 Task: Open Card Customer Satisfaction Survey in Board Email Marketing List Growth Strategy to Workspace Channel Marketing and add a team member Softage.1@softage.net, a label Red, a checklist Laundry, an attachment from your onedrive, a color Red and finally, add a card description 'Develop and launch new customer engagement strategy' and a comment 'This task requires us to stay focused on the end goal and not get sidetracked by distractions.'. Add a start date 'Jan 09, 1900' with a due date 'Jan 16, 1900'
Action: Mouse moved to (558, 141)
Screenshot: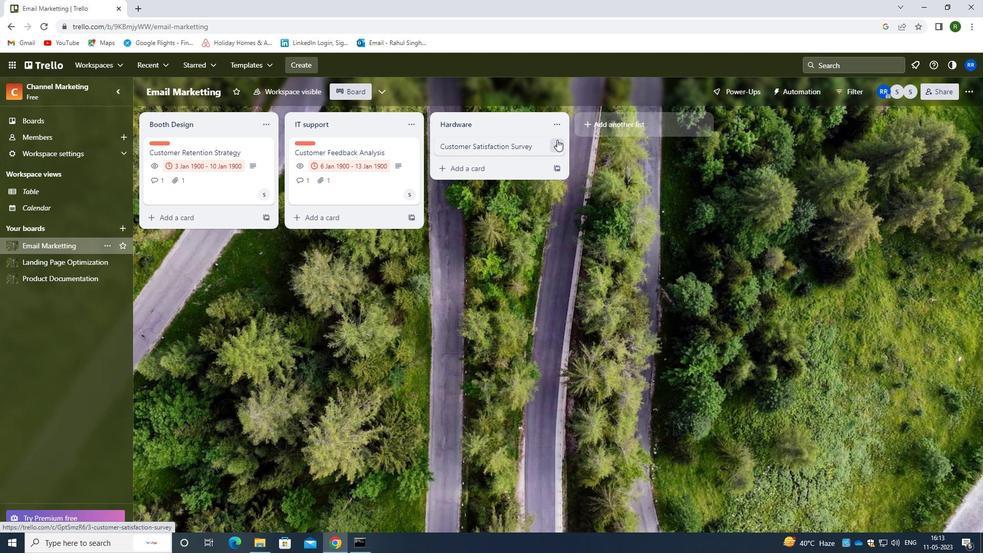 
Action: Mouse pressed left at (558, 141)
Screenshot: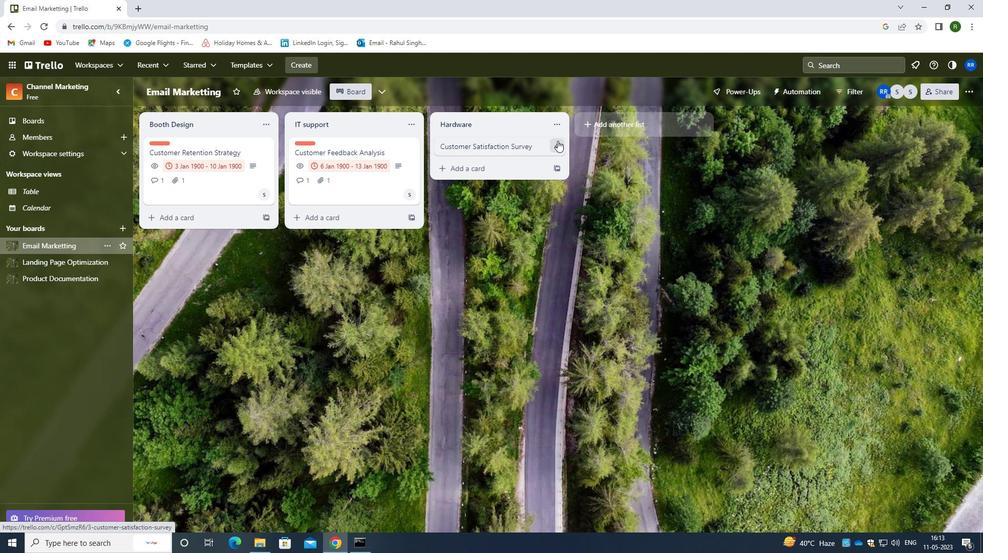 
Action: Mouse moved to (600, 147)
Screenshot: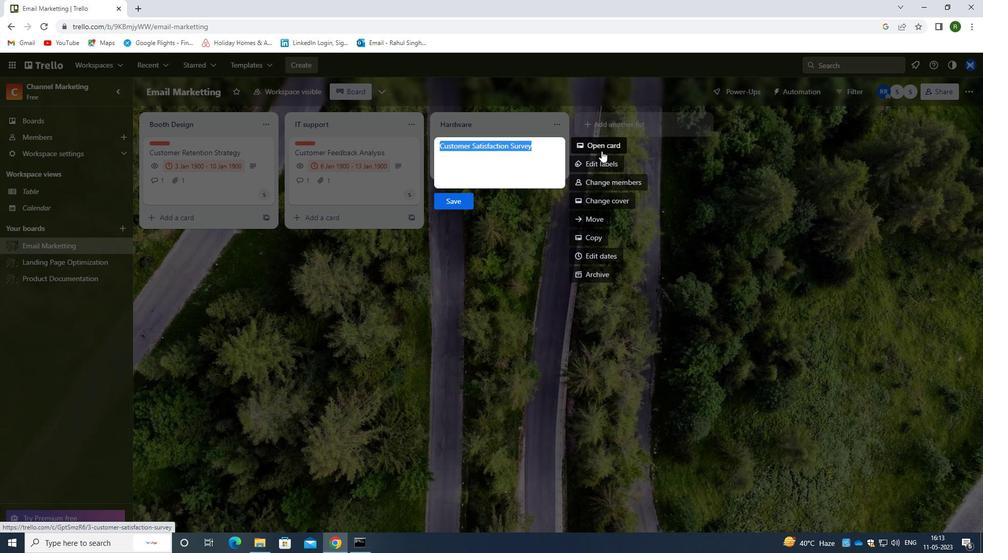 
Action: Mouse pressed left at (600, 147)
Screenshot: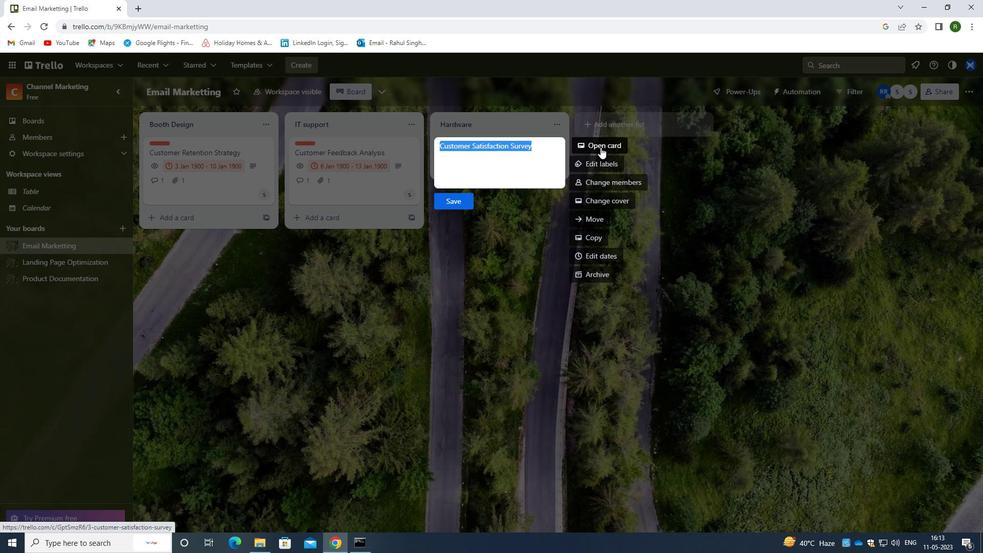 
Action: Mouse moved to (626, 183)
Screenshot: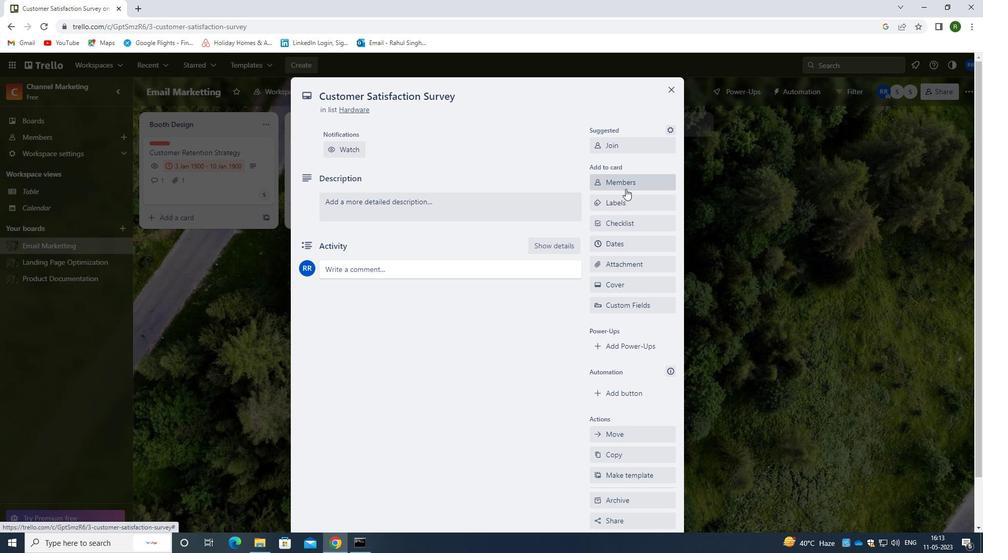 
Action: Mouse pressed left at (626, 183)
Screenshot: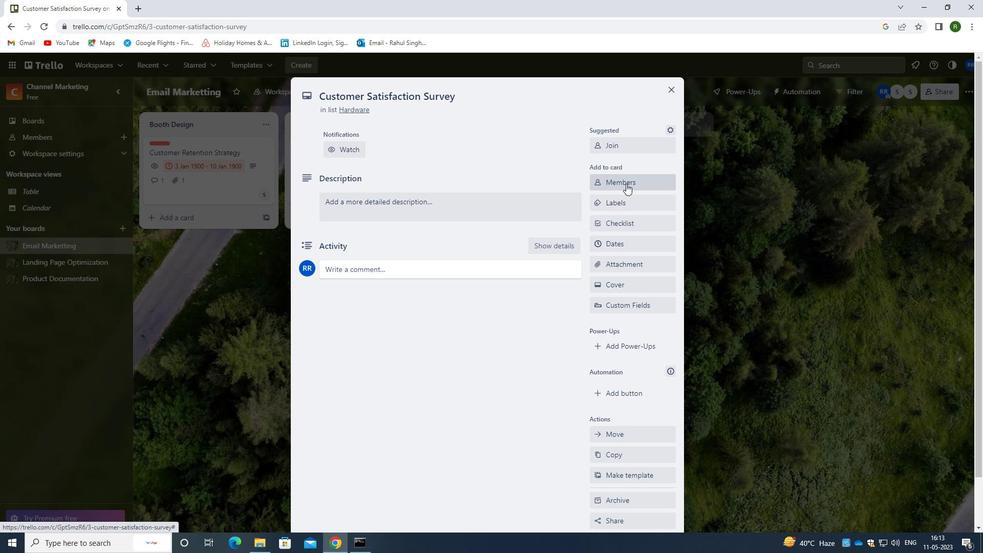 
Action: Mouse moved to (647, 231)
Screenshot: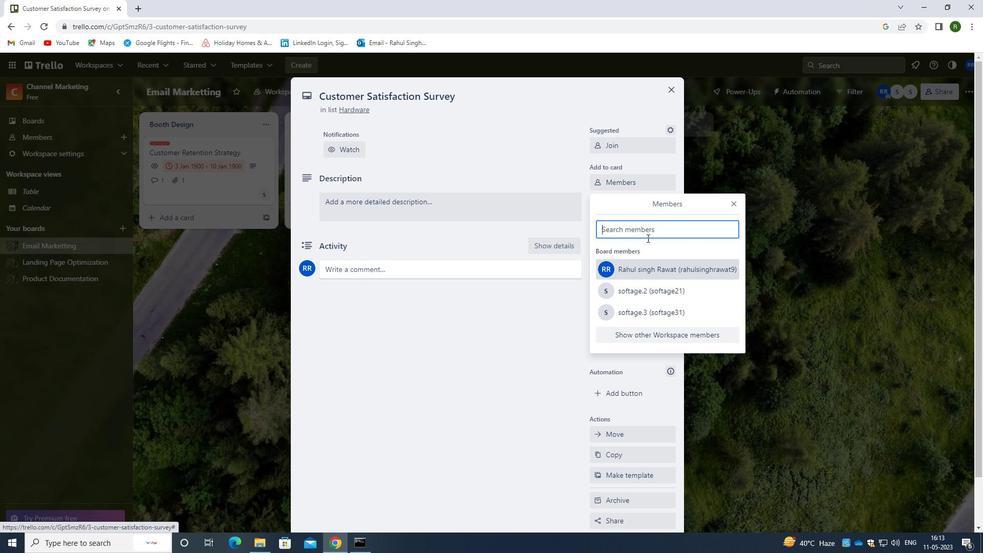 
Action: Mouse pressed left at (647, 231)
Screenshot: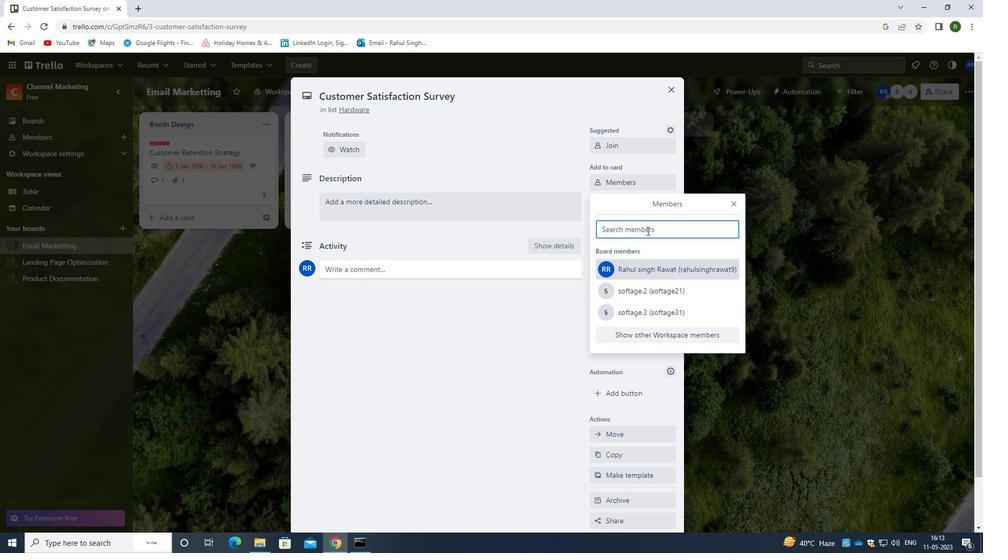
Action: Key pressed <Key.caps_lock>s<Key.caps_lock>oftage.1<Key.shift>@SOFTAGE.NET
Screenshot: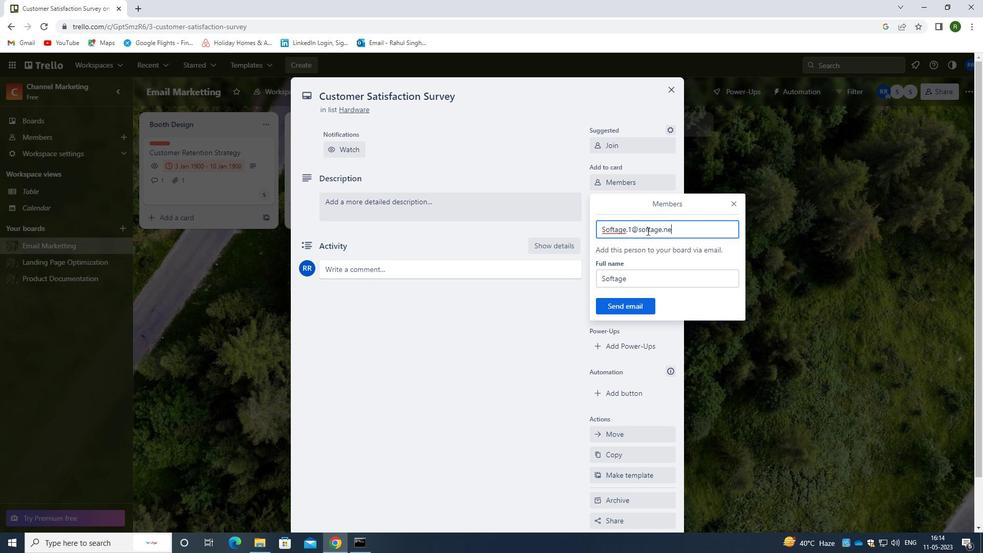 
Action: Mouse moved to (627, 307)
Screenshot: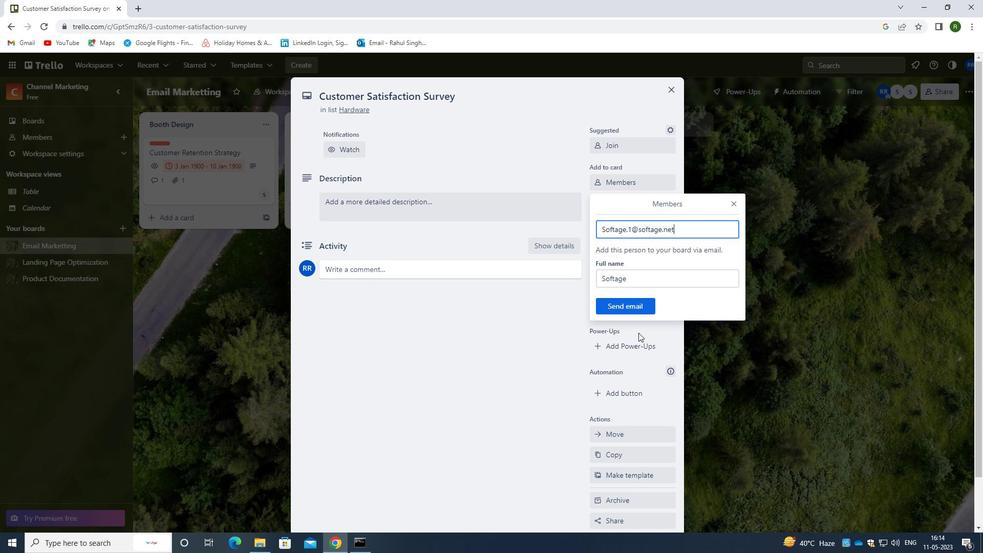 
Action: Mouse pressed left at (627, 307)
Screenshot: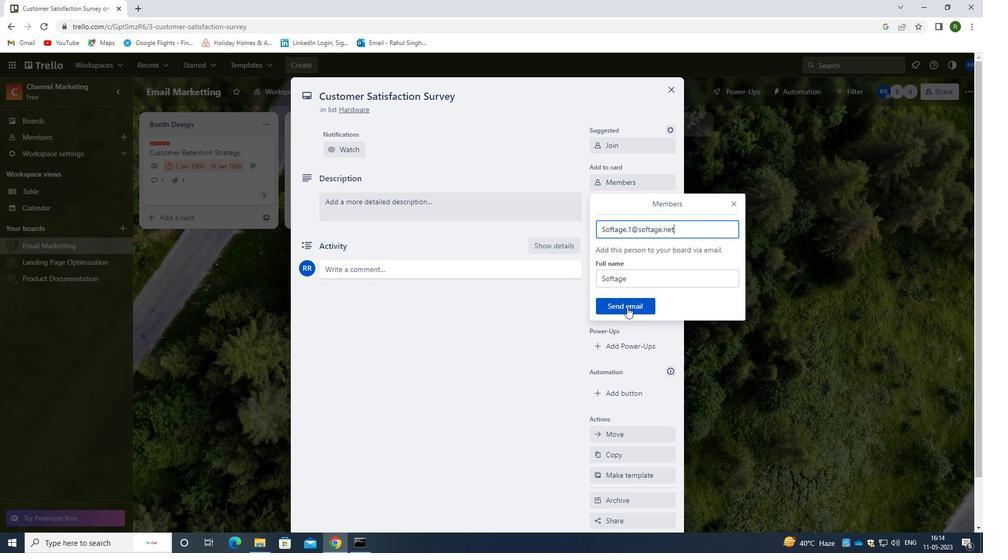 
Action: Mouse moved to (621, 201)
Screenshot: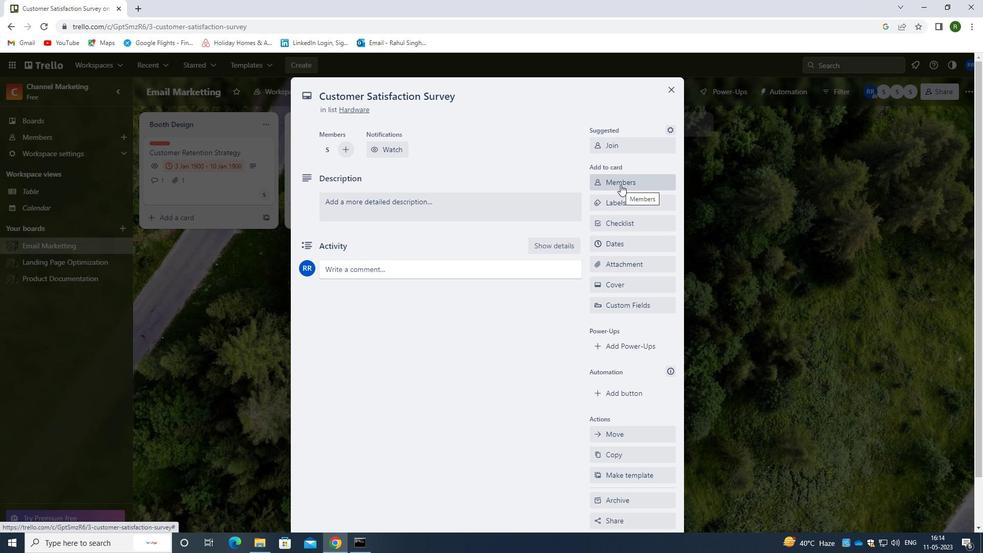 
Action: Mouse pressed left at (621, 201)
Screenshot: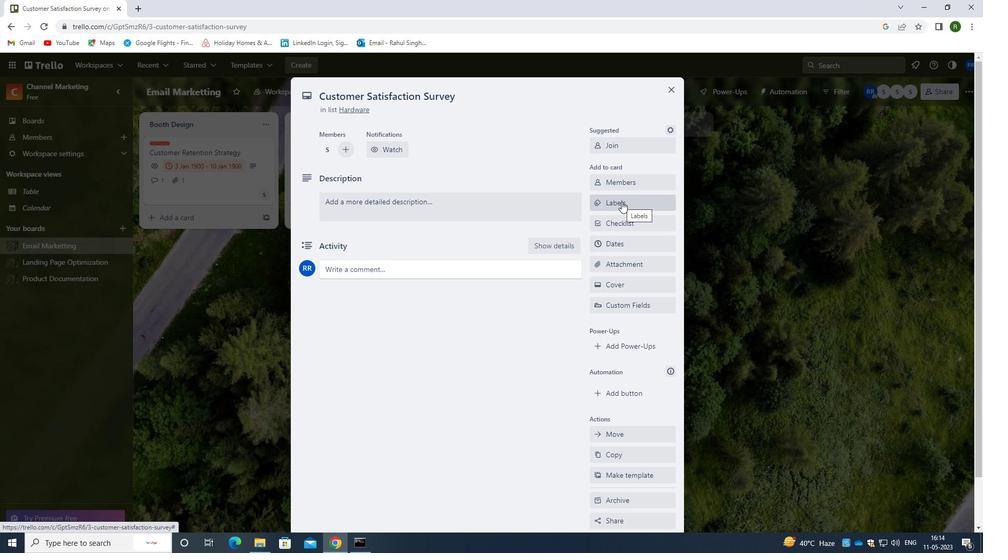 
Action: Mouse moved to (563, 254)
Screenshot: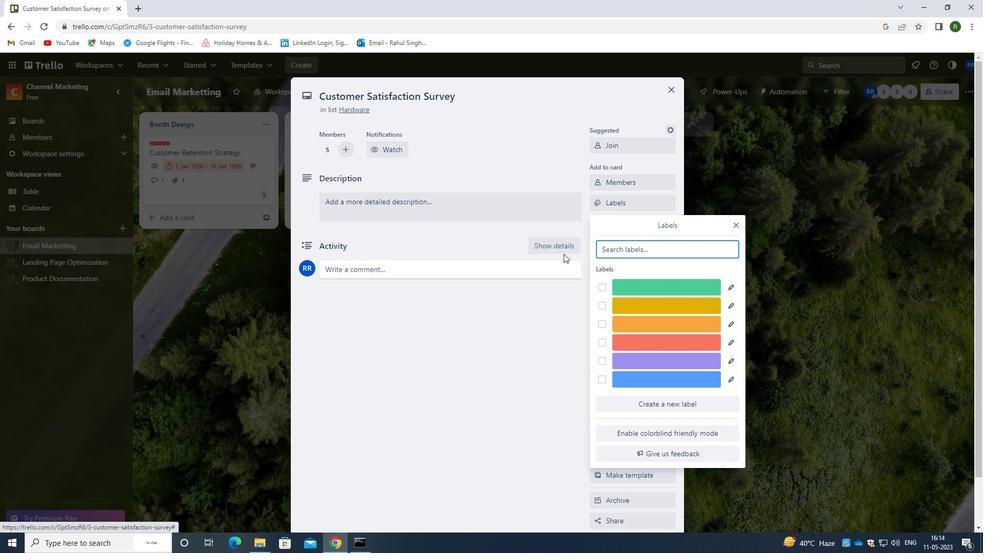 
Action: Key pressed <Key.caps_lock>TR<Key.backspace><Key.backspace>RED
Screenshot: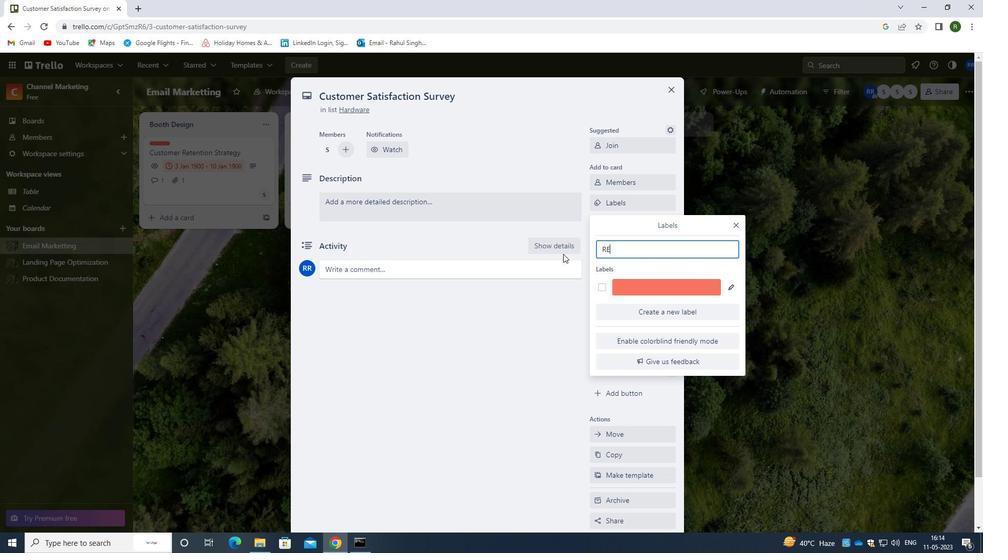 
Action: Mouse moved to (605, 283)
Screenshot: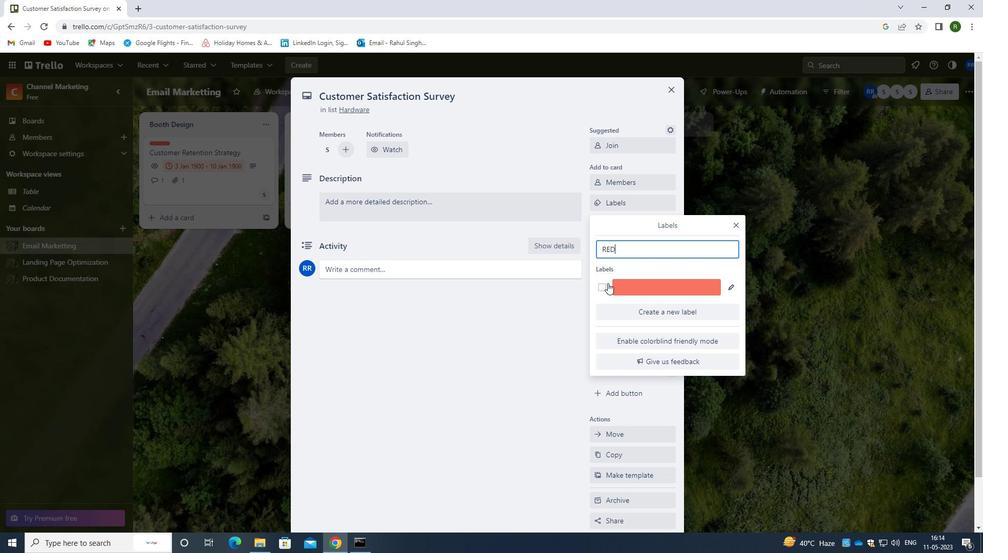 
Action: Mouse pressed left at (605, 283)
Screenshot: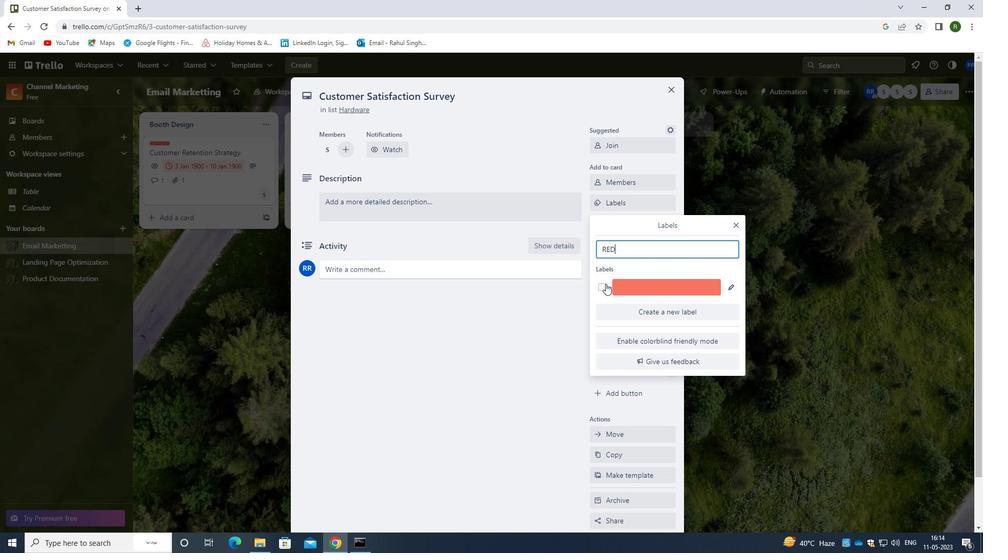 
Action: Mouse moved to (546, 332)
Screenshot: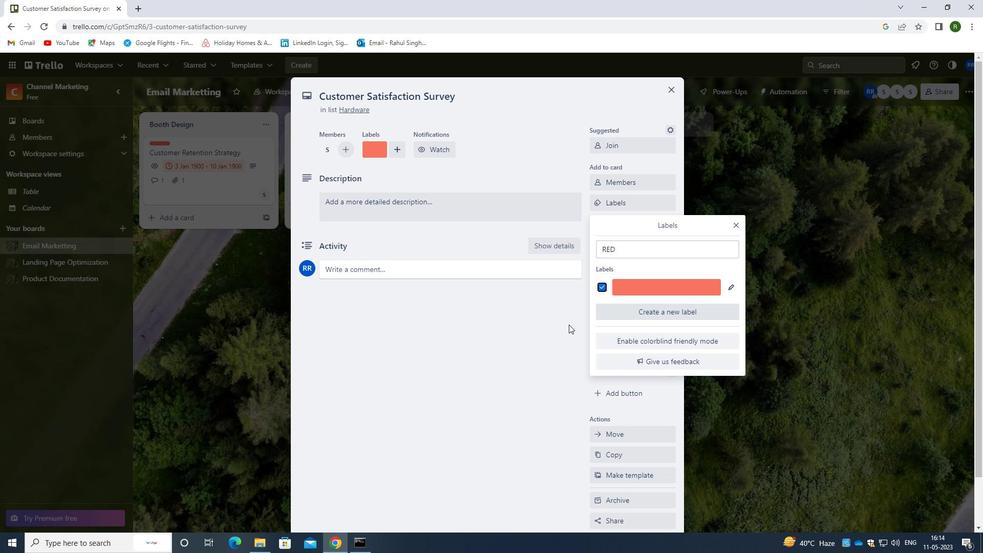 
Action: Mouse pressed left at (546, 332)
Screenshot: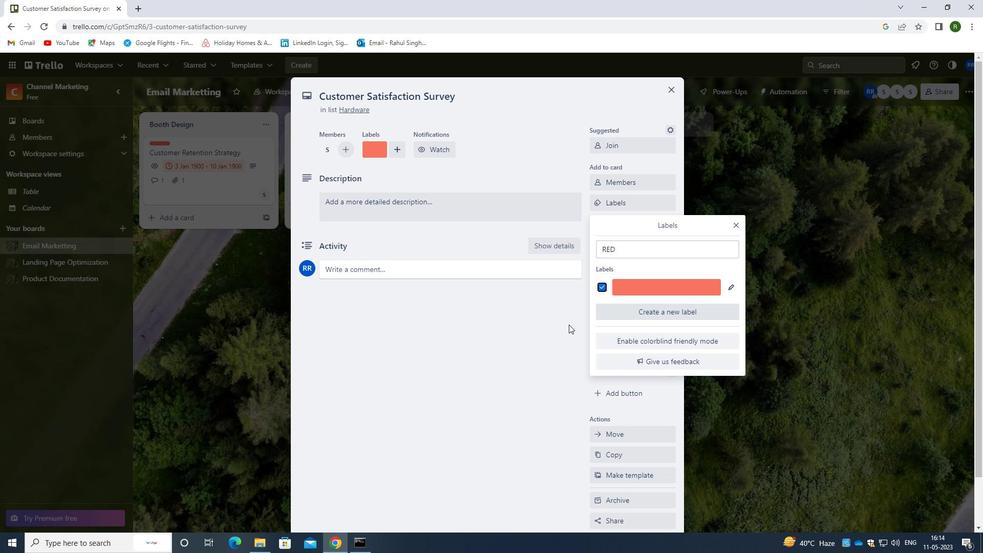 
Action: Mouse moved to (620, 219)
Screenshot: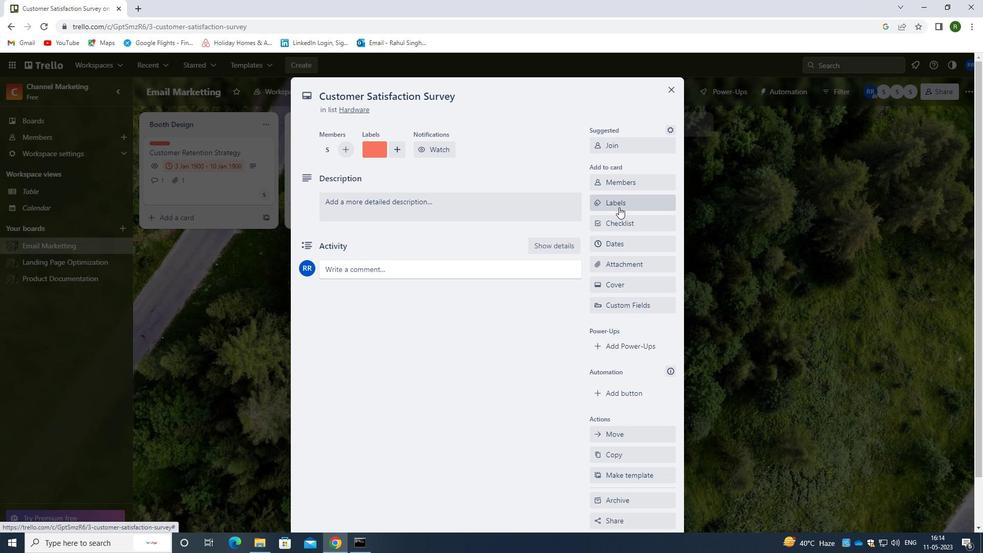 
Action: Mouse pressed left at (620, 219)
Screenshot: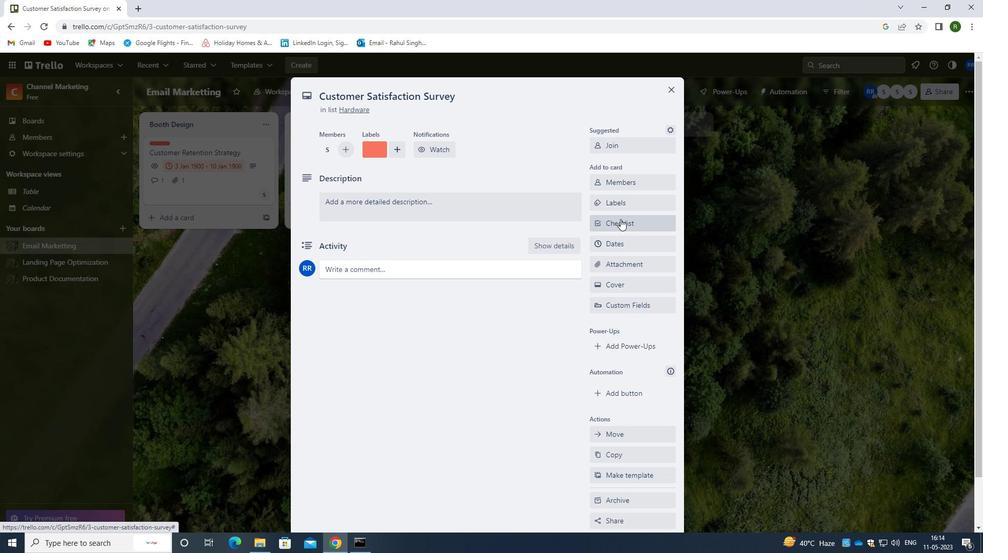 
Action: Mouse moved to (652, 260)
Screenshot: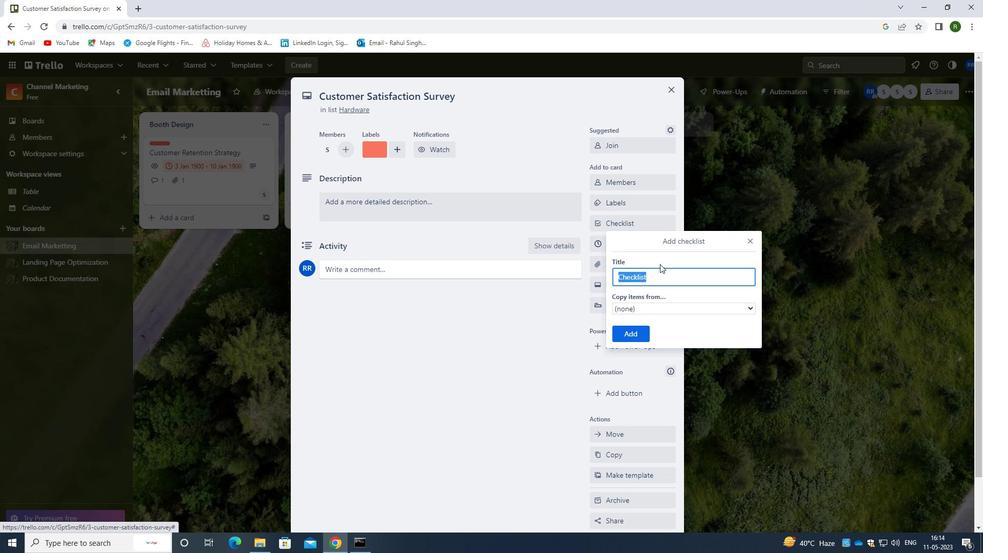 
Action: Key pressed <Key.backspace><Key.caps_lock>L<Key.caps_lock>A<Key.backspace><Key.backspace>L<Key.caps_lock>AUDRY
Screenshot: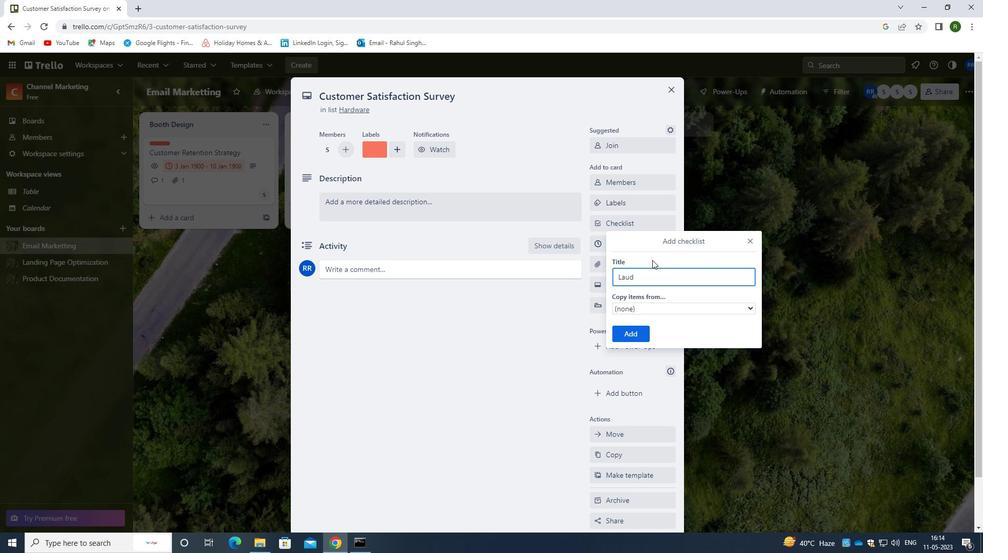 
Action: Mouse moved to (642, 279)
Screenshot: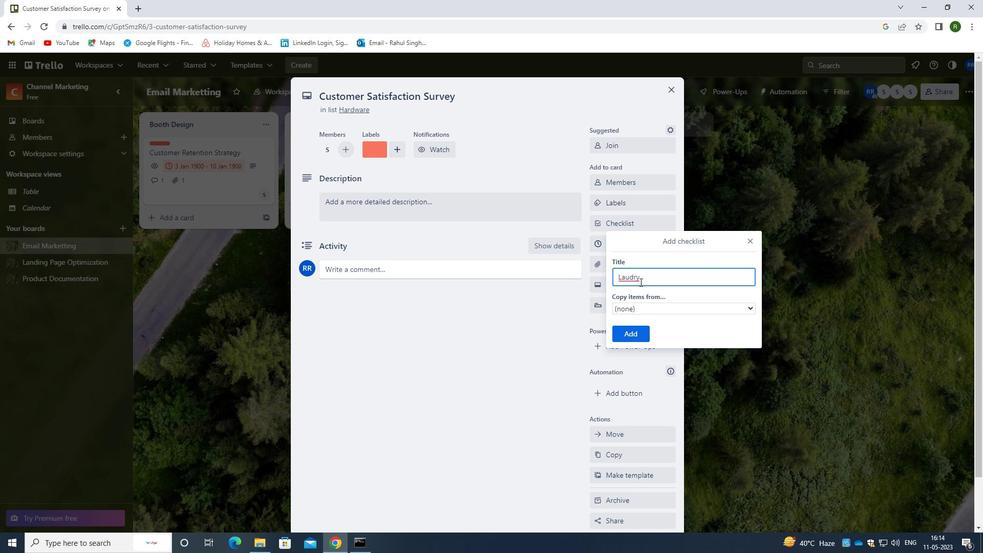 
Action: Key pressed <Key.backspace><Key.backspace>
Screenshot: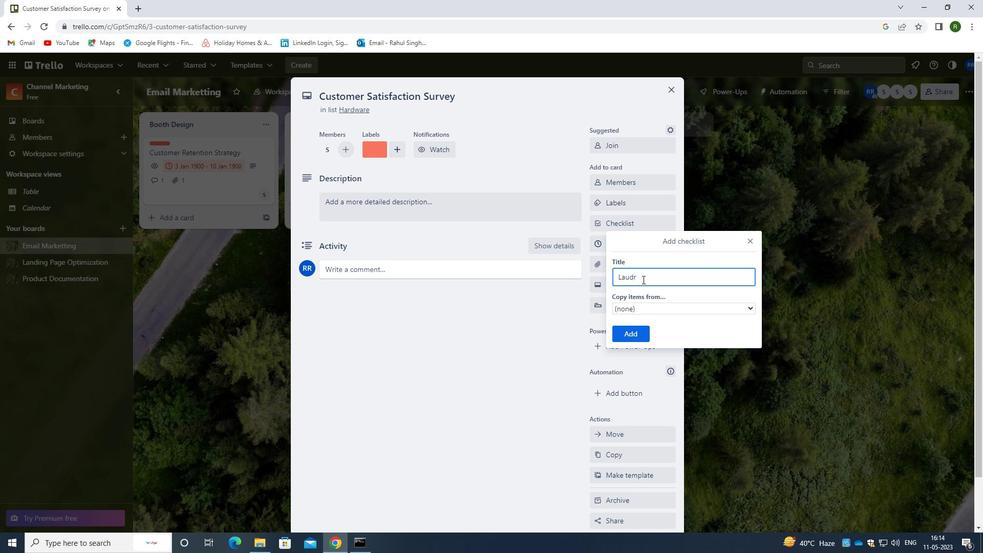 
Action: Mouse moved to (638, 275)
Screenshot: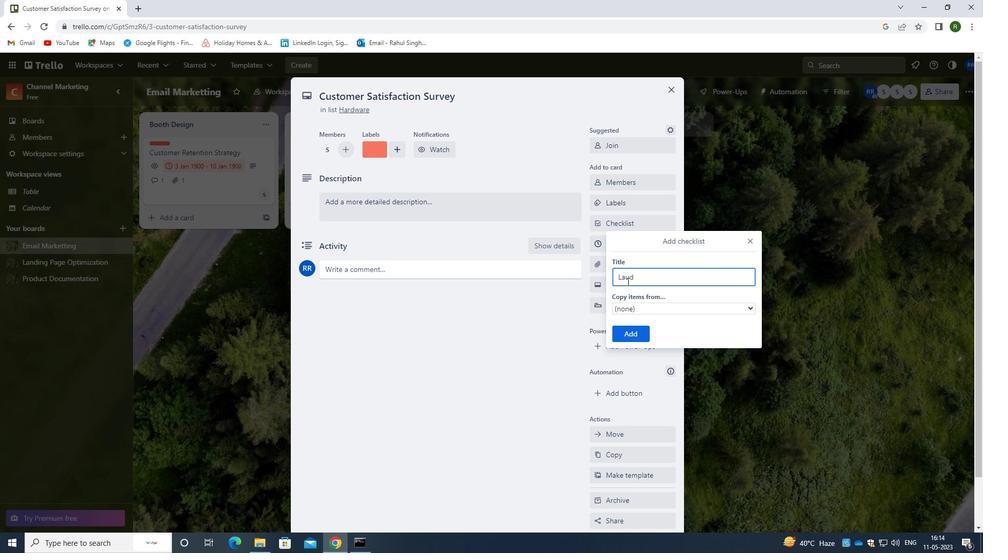 
Action: Key pressed <Key.backspace>ND
Screenshot: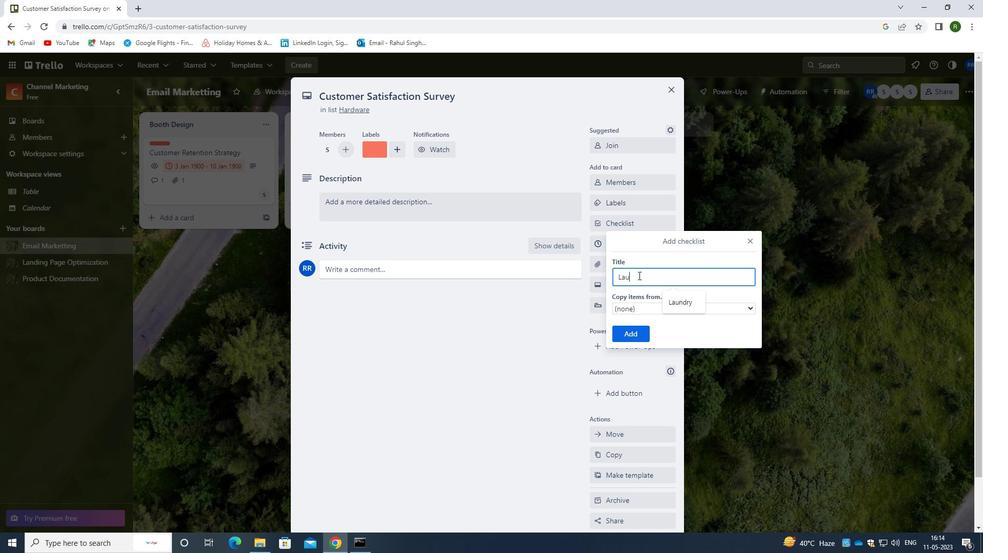 
Action: Mouse moved to (670, 302)
Screenshot: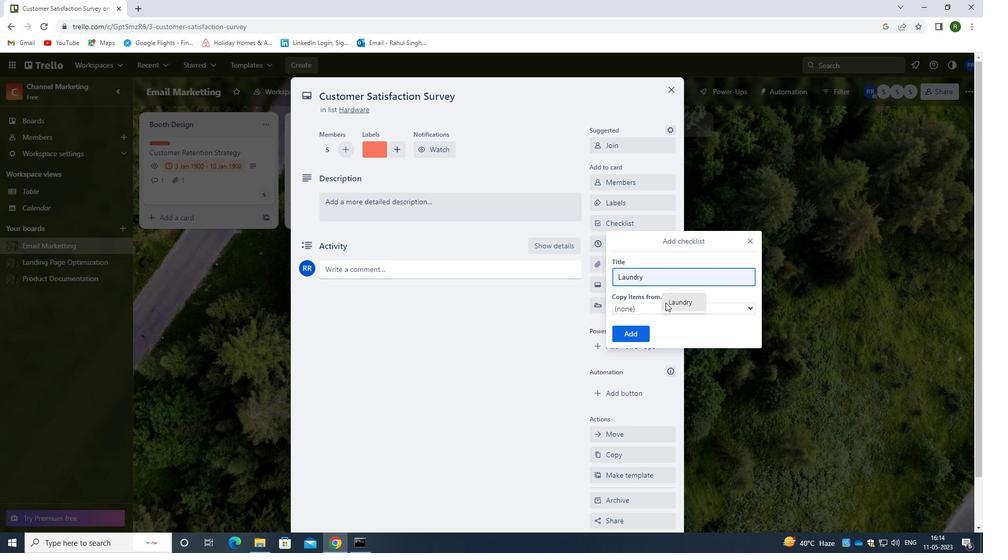 
Action: Mouse pressed left at (670, 302)
Screenshot: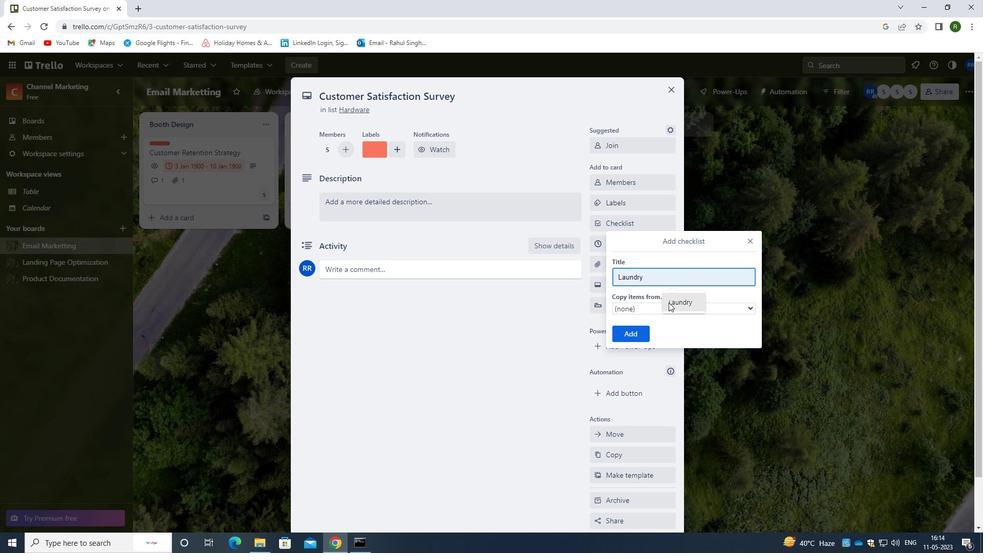 
Action: Mouse moved to (628, 333)
Screenshot: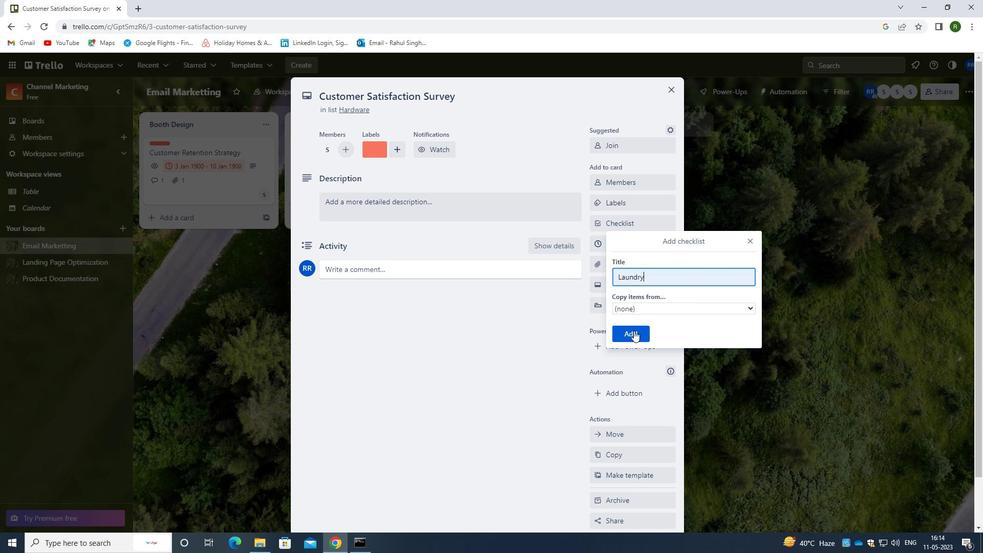 
Action: Mouse pressed left at (628, 333)
Screenshot: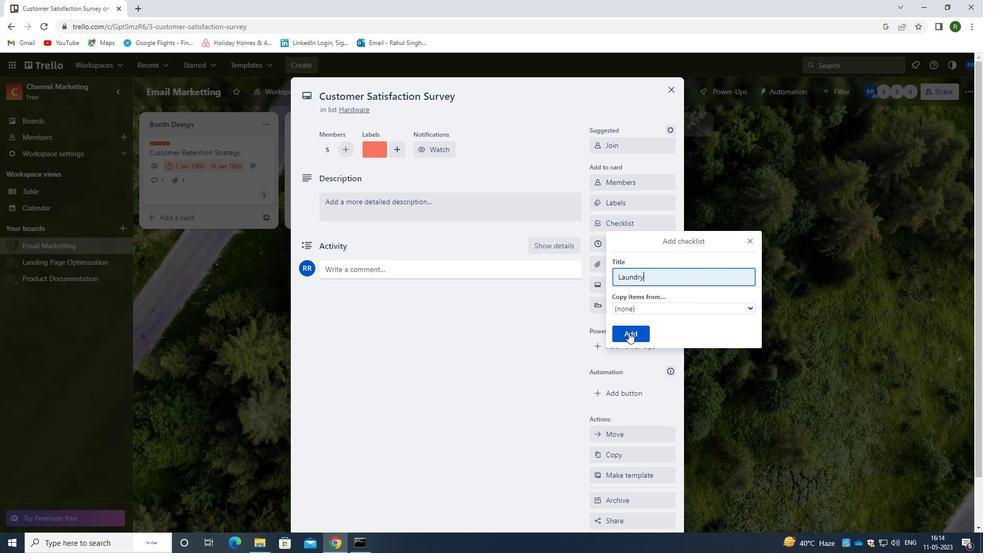 
Action: Mouse moved to (641, 264)
Screenshot: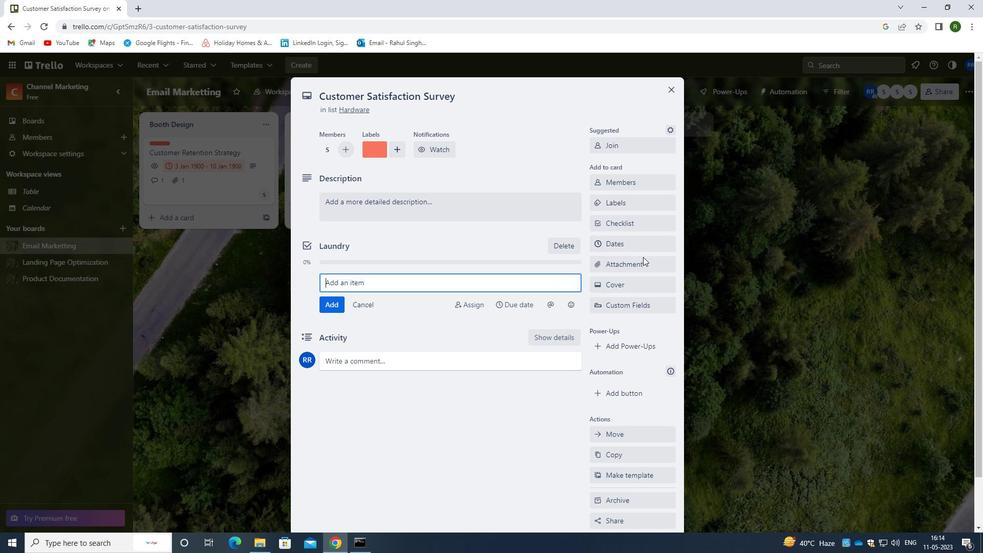 
Action: Mouse pressed left at (641, 264)
Screenshot: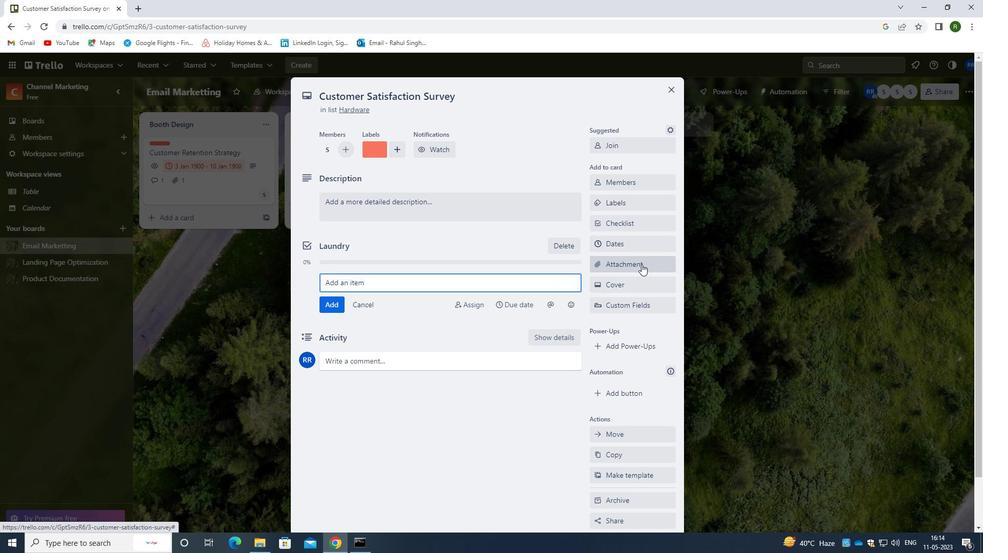 
Action: Mouse moved to (615, 393)
Screenshot: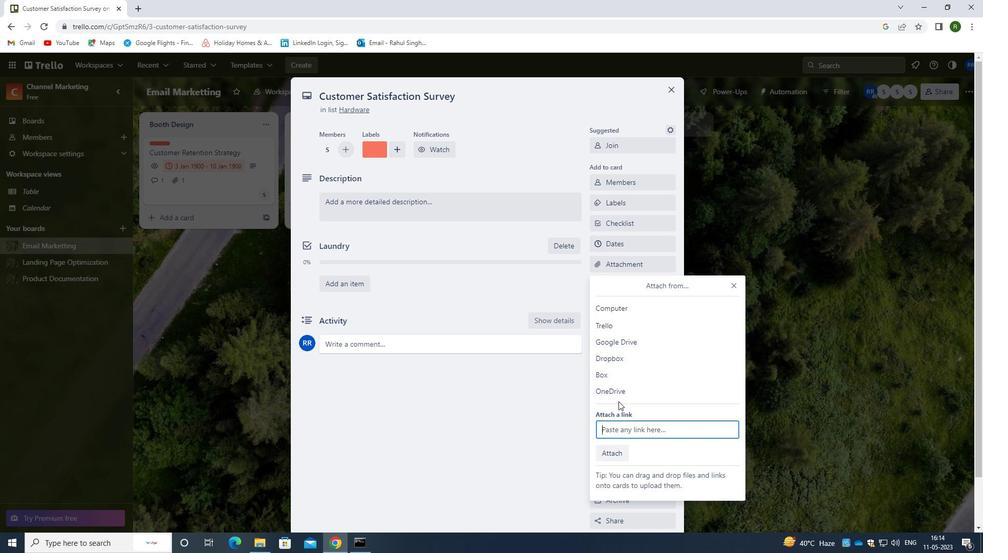 
Action: Mouse pressed left at (615, 393)
Screenshot: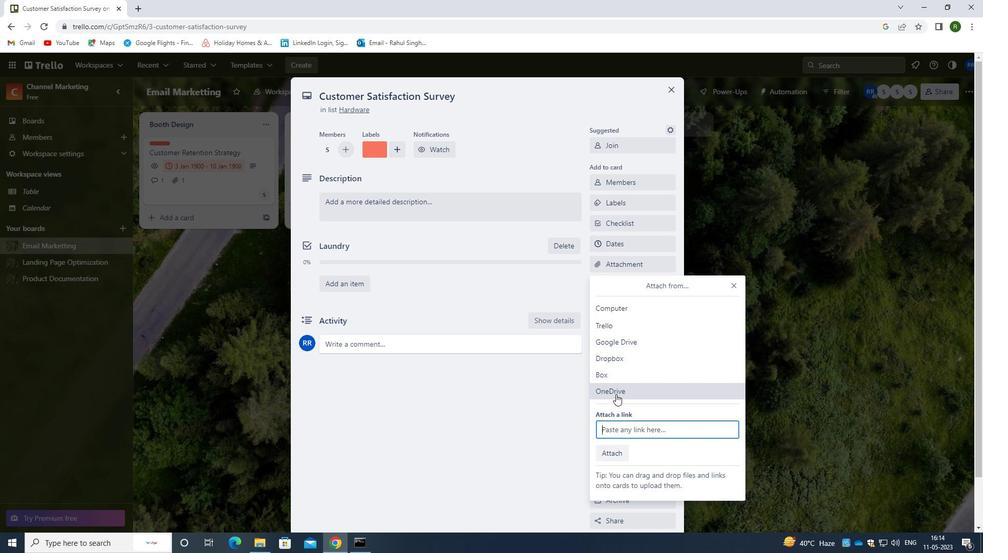 
Action: Mouse moved to (305, 331)
Screenshot: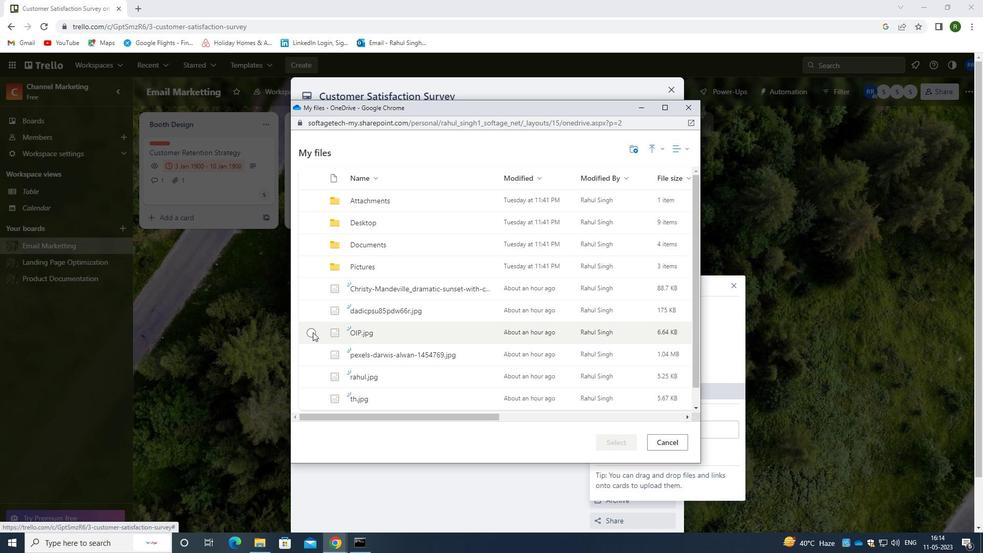 
Action: Mouse pressed left at (305, 331)
Screenshot: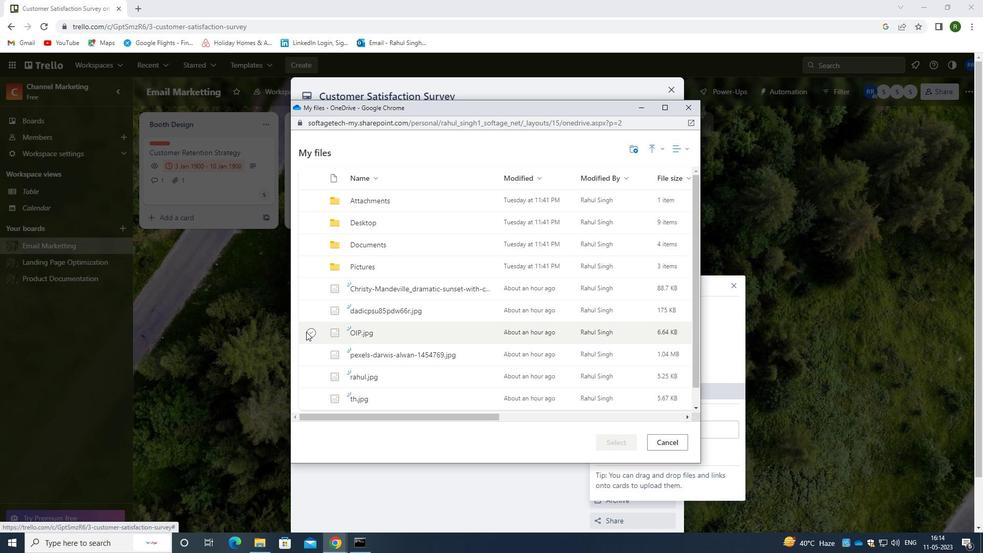 
Action: Mouse moved to (610, 440)
Screenshot: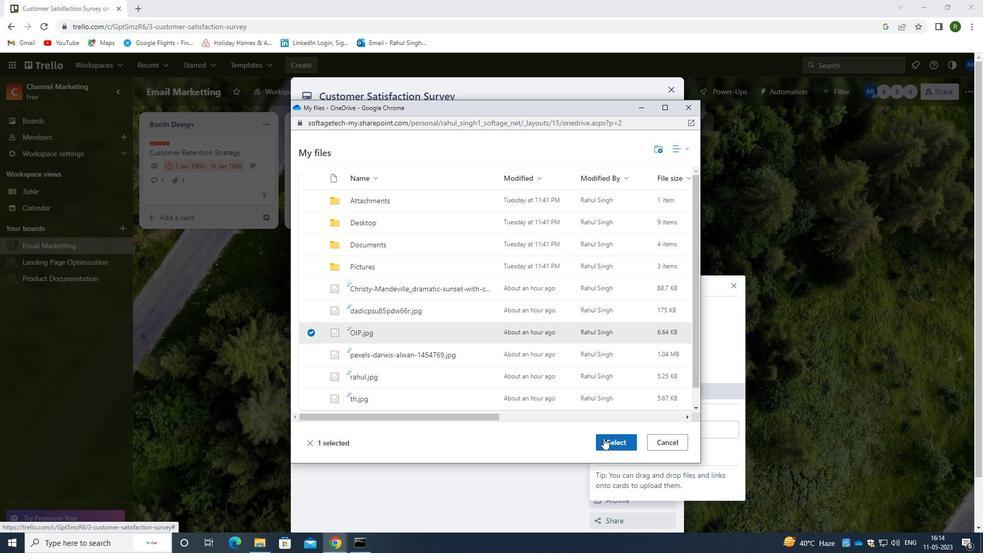 
Action: Mouse pressed left at (610, 440)
Screenshot: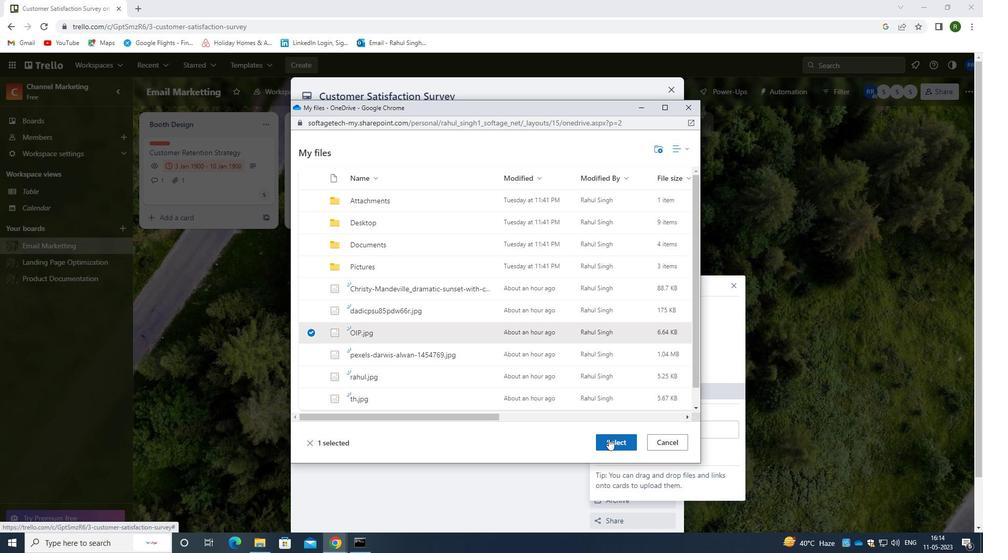 
Action: Mouse moved to (378, 208)
Screenshot: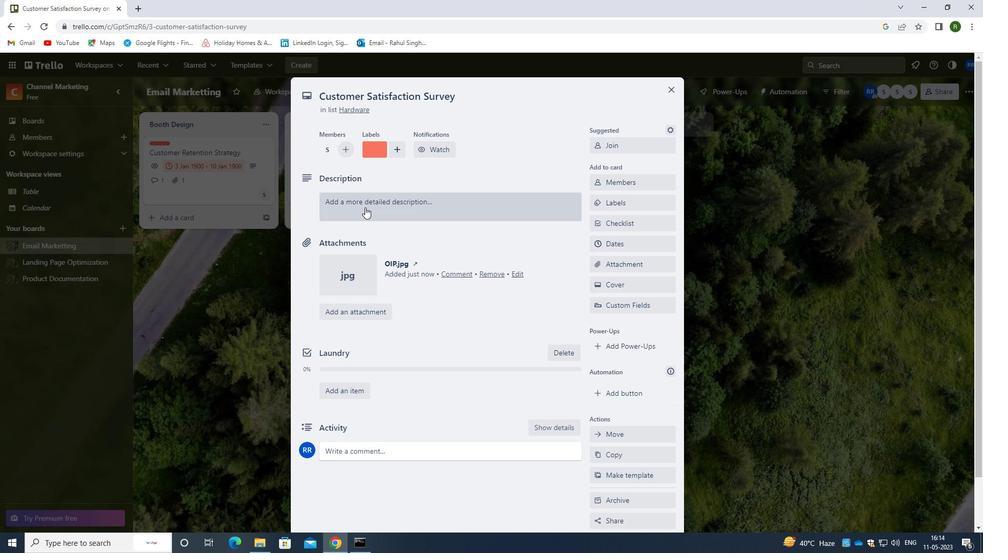 
Action: Mouse pressed left at (378, 208)
Screenshot: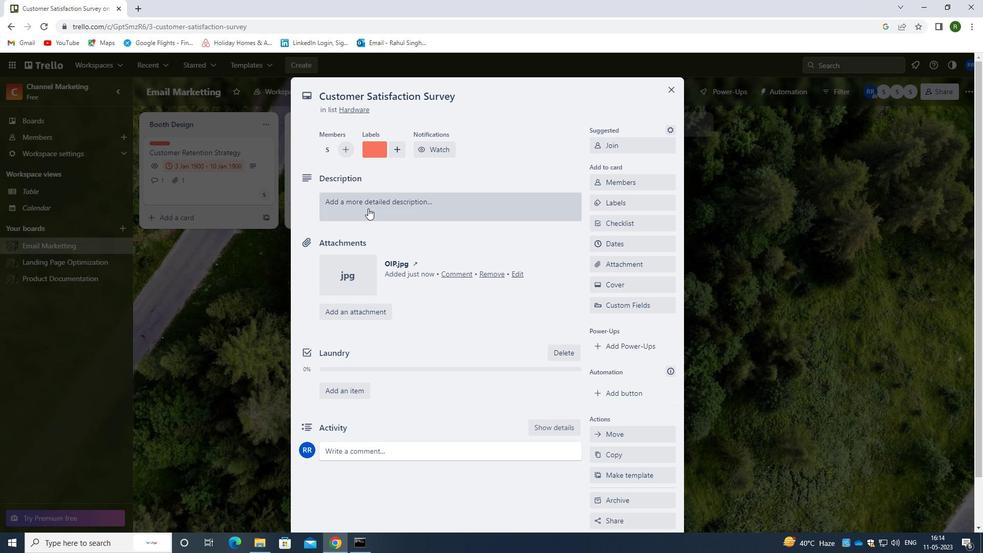 
Action: Mouse moved to (384, 253)
Screenshot: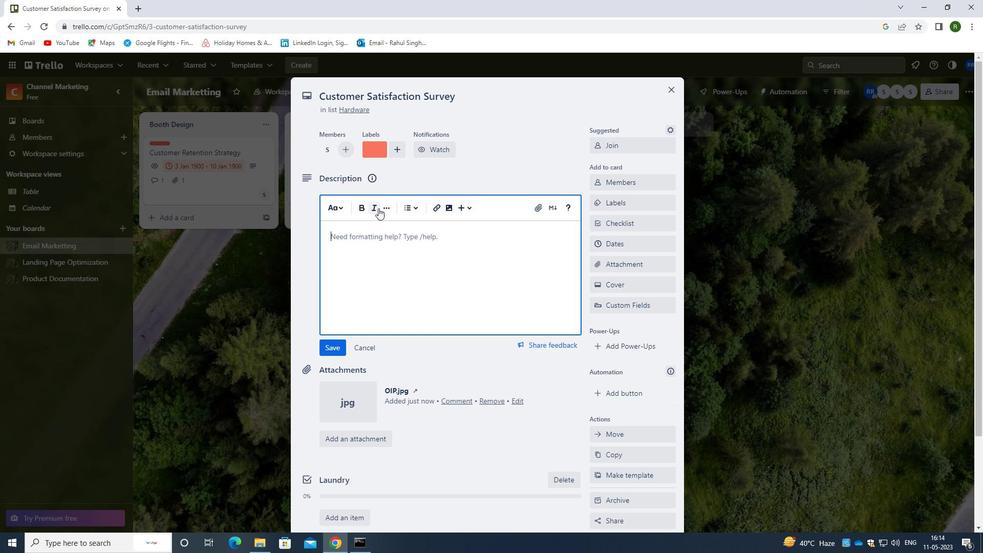 
Action: Key pressed <Key.caps_lock>D<Key.caps_lock>EVELOP<Key.space>AND<Key.space>LAUCH<Key.space><Key.backspace><Key.backspace><Key.backspace>NCH<Key.space>NEW<Key.space>CUSTOMER<Key.space>ENGAGEMENT<Key.space>STRATEGY.
Screenshot: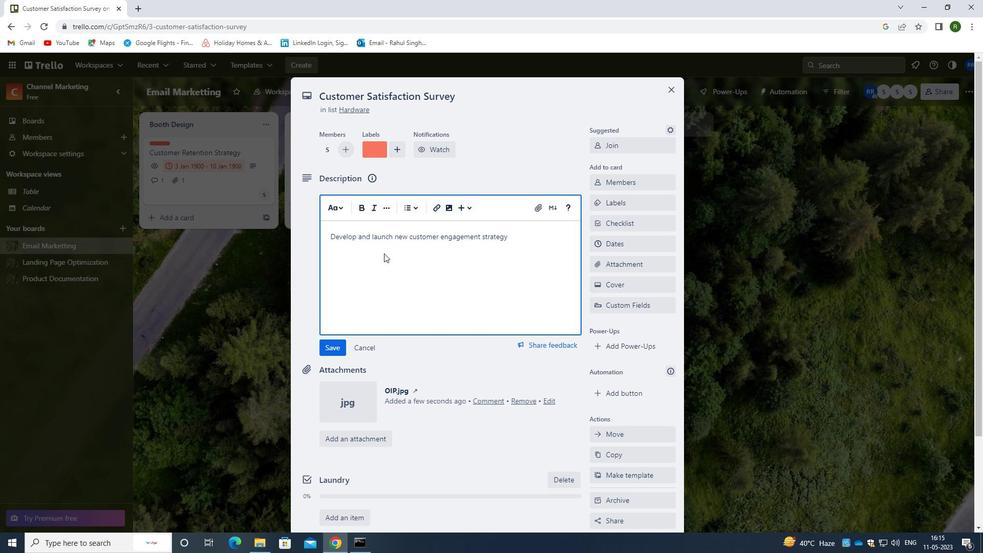 
Action: Mouse moved to (341, 350)
Screenshot: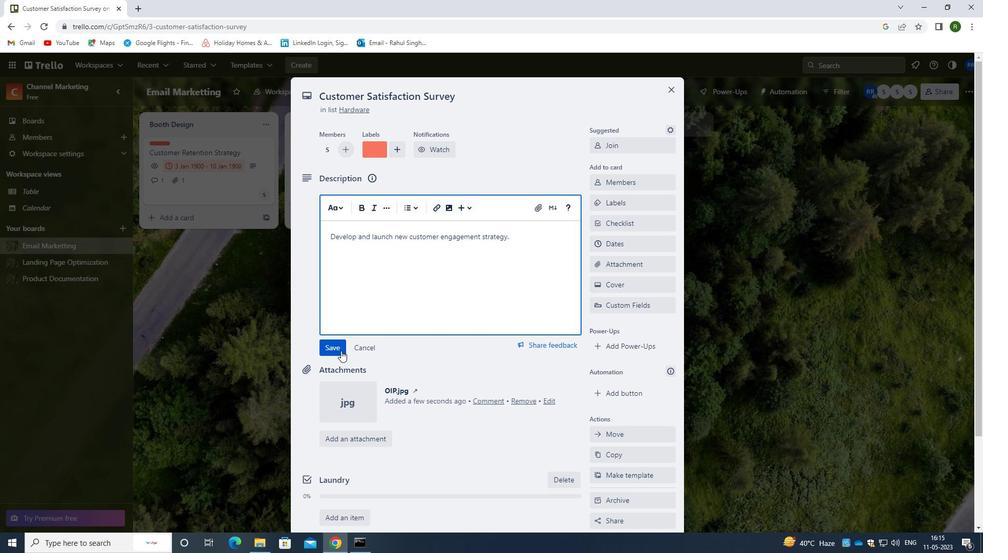 
Action: Mouse pressed left at (341, 350)
Screenshot: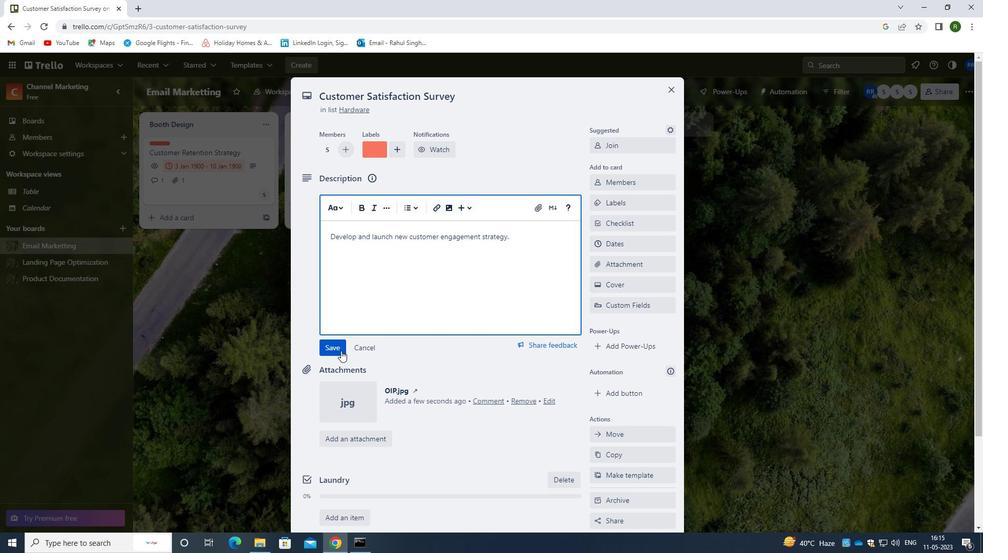 
Action: Mouse moved to (421, 318)
Screenshot: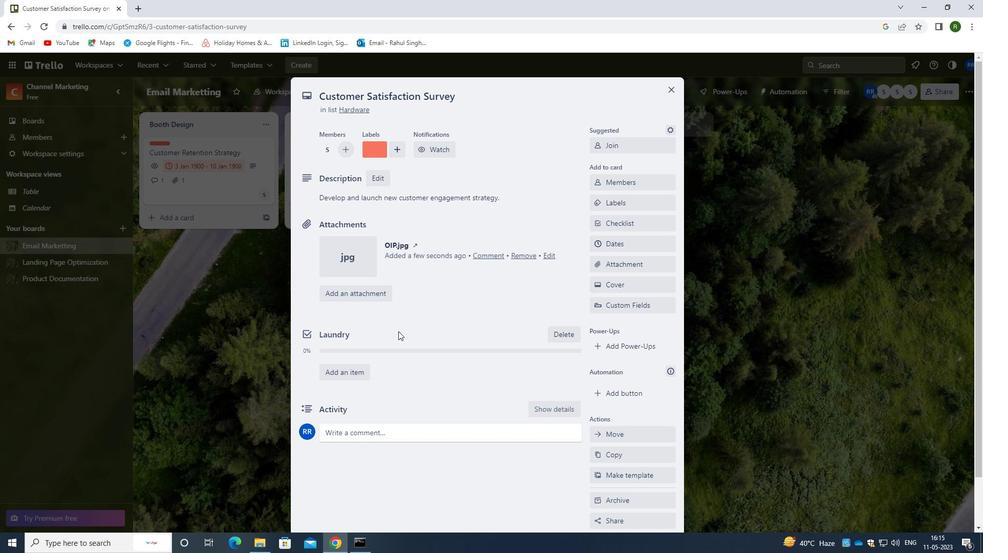 
Action: Mouse scrolled (421, 317) with delta (0, 0)
Screenshot: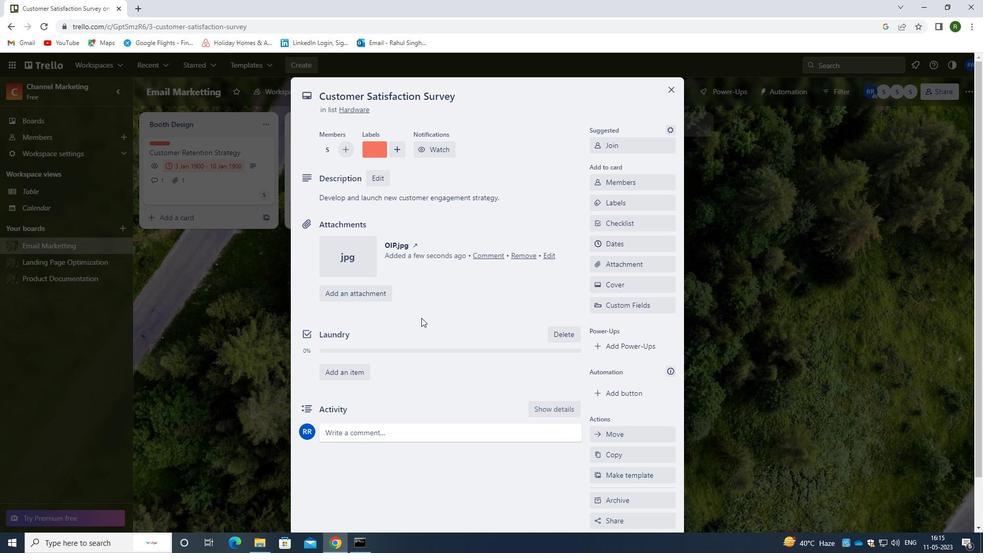 
Action: Mouse moved to (422, 317)
Screenshot: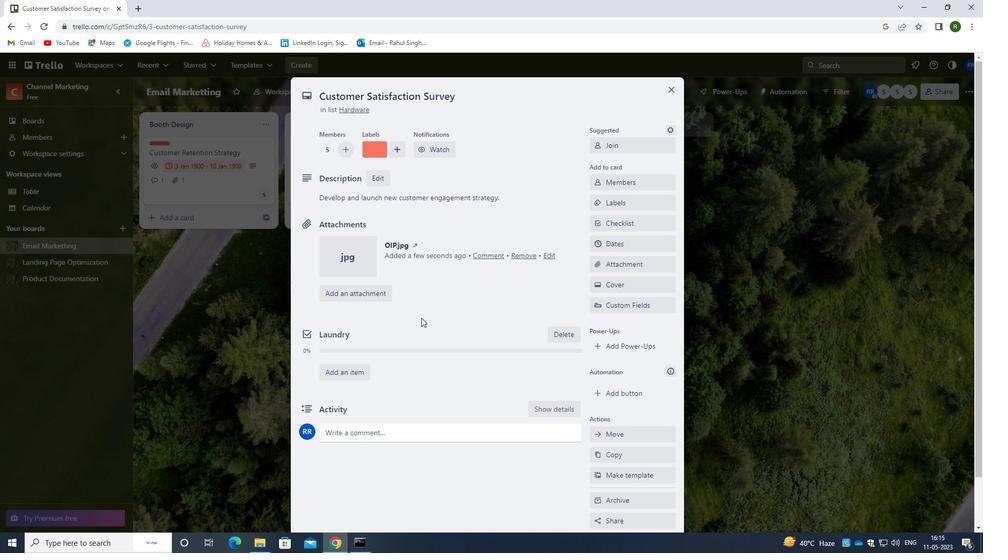 
Action: Mouse scrolled (422, 317) with delta (0, 0)
Screenshot: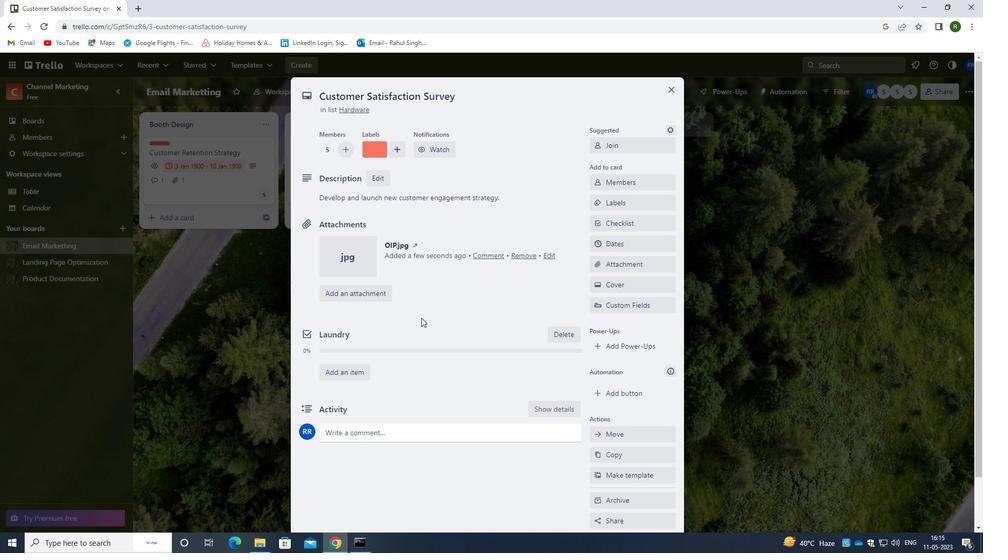 
Action: Mouse scrolled (422, 317) with delta (0, 0)
Screenshot: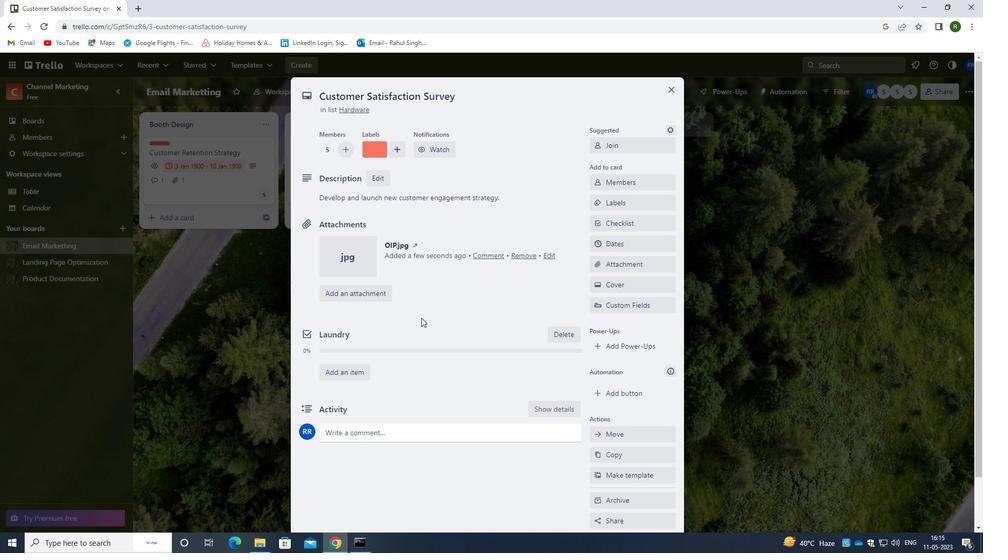 
Action: Mouse moved to (392, 371)
Screenshot: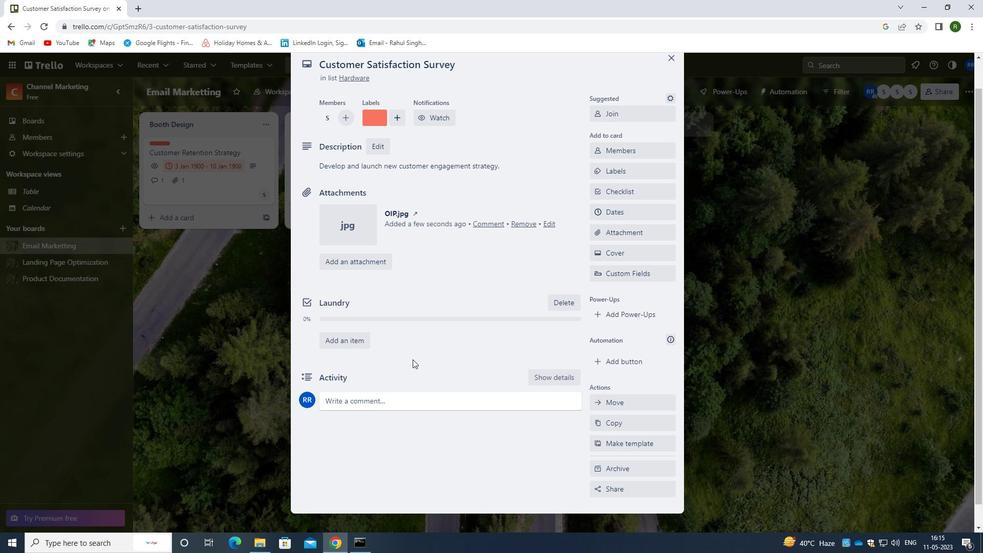 
Action: Mouse pressed left at (392, 371)
Screenshot: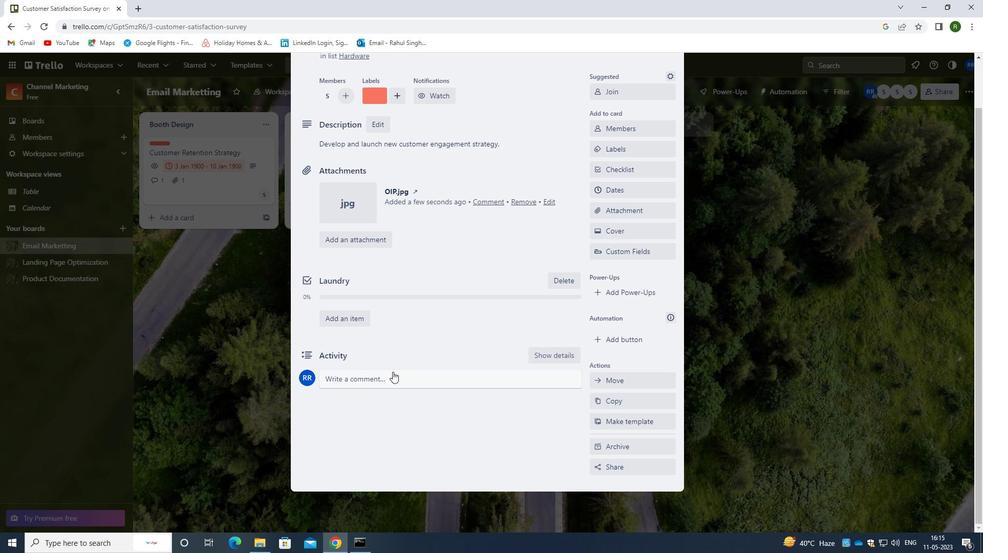 
Action: Mouse moved to (395, 415)
Screenshot: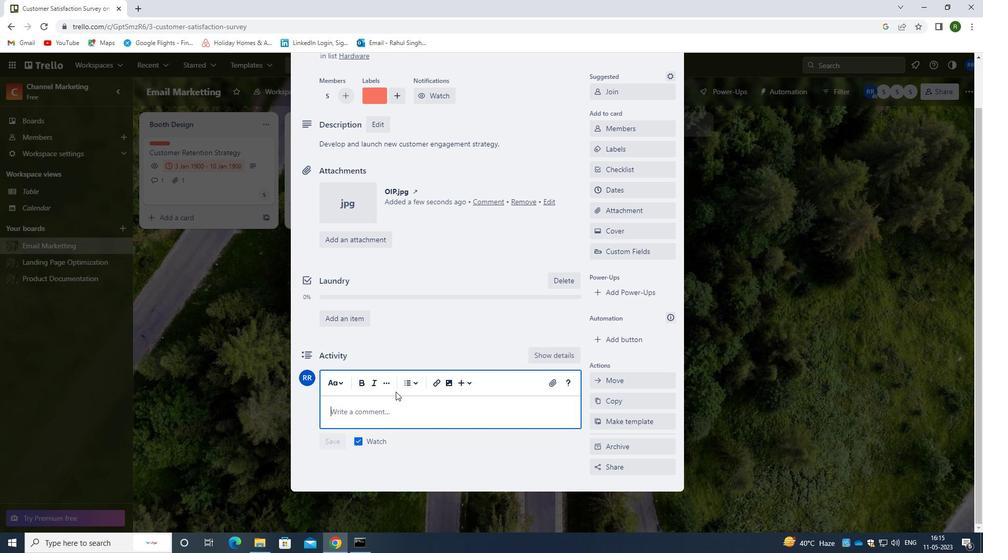 
Action: Key pressed <Key.caps_lock>T<Key.caps_lock>HIS<Key.space>TASKS<Key.space>REW<Key.backspace>QUIRES<Key.space>US<Key.space>TO<Key.space>STAY<Key.space>FOCUSED<Key.space>ON<Key.space>THE<Key.space>END<Key.space>GOAL<Key.space>AND<Key.space>NOT<Key.space>GET<Key.space>SIDETRACKED<Key.space>BY<Key.space>DI<Key.backspace>ISTRACTIONS.
Screenshot: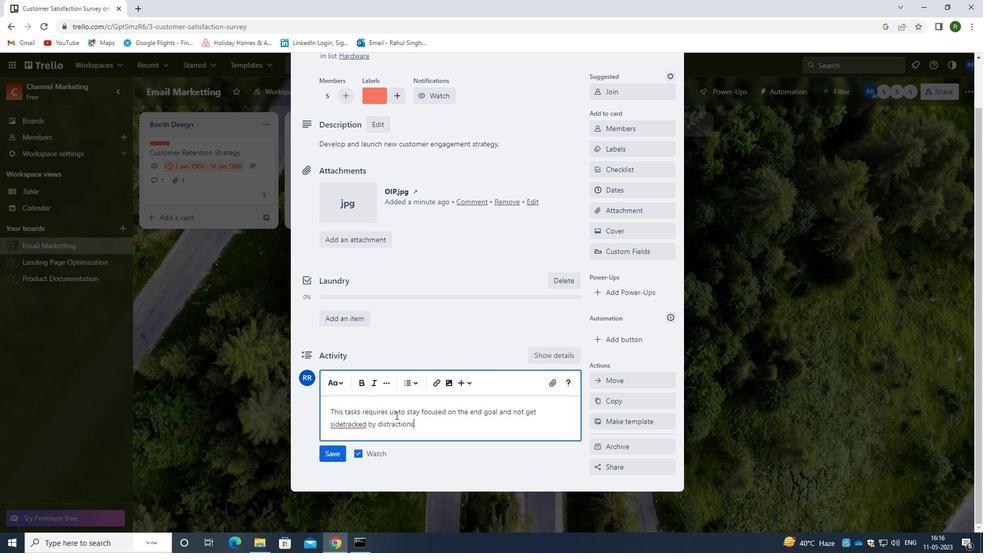 
Action: Mouse moved to (322, 453)
Screenshot: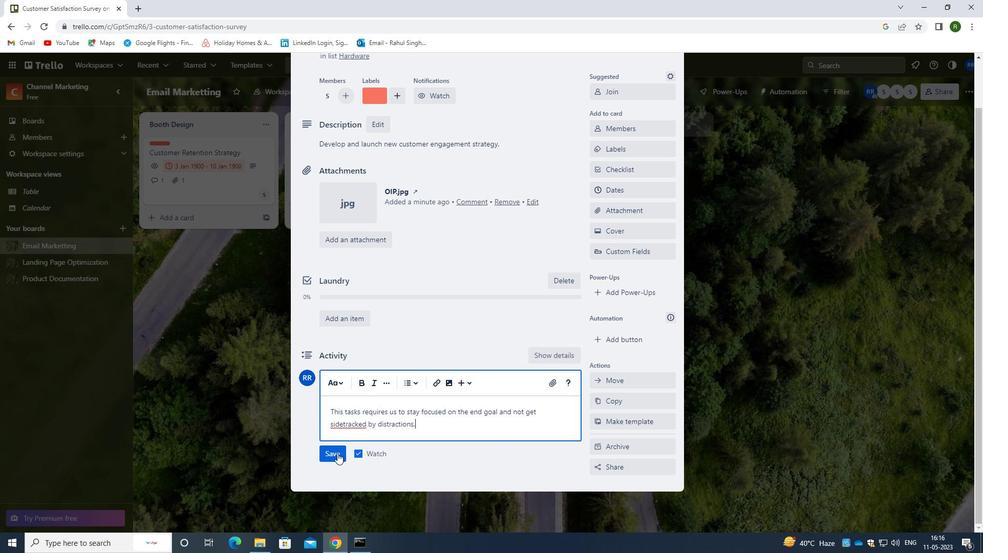
Action: Mouse pressed left at (322, 453)
Screenshot: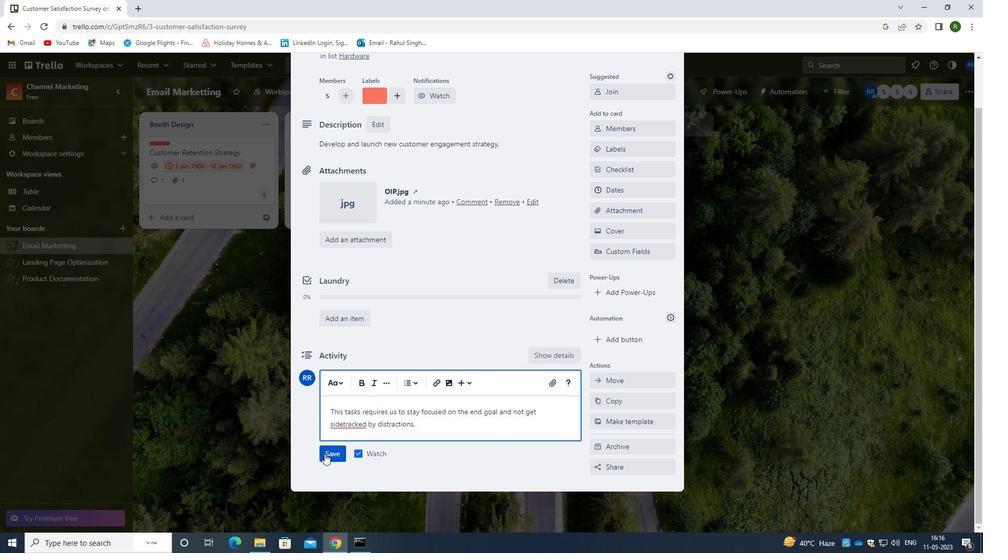 
Action: Mouse moved to (626, 191)
Screenshot: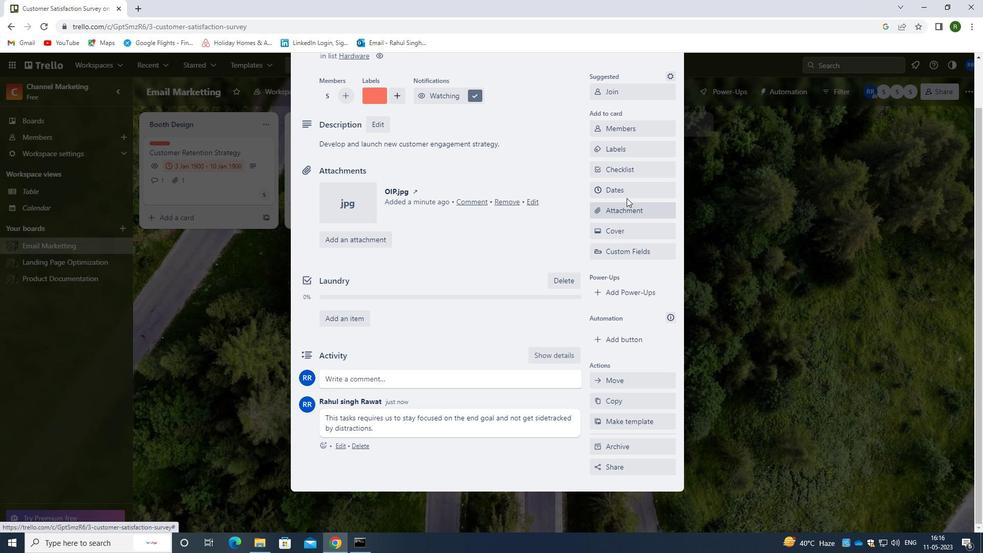 
Action: Mouse pressed left at (626, 191)
Screenshot: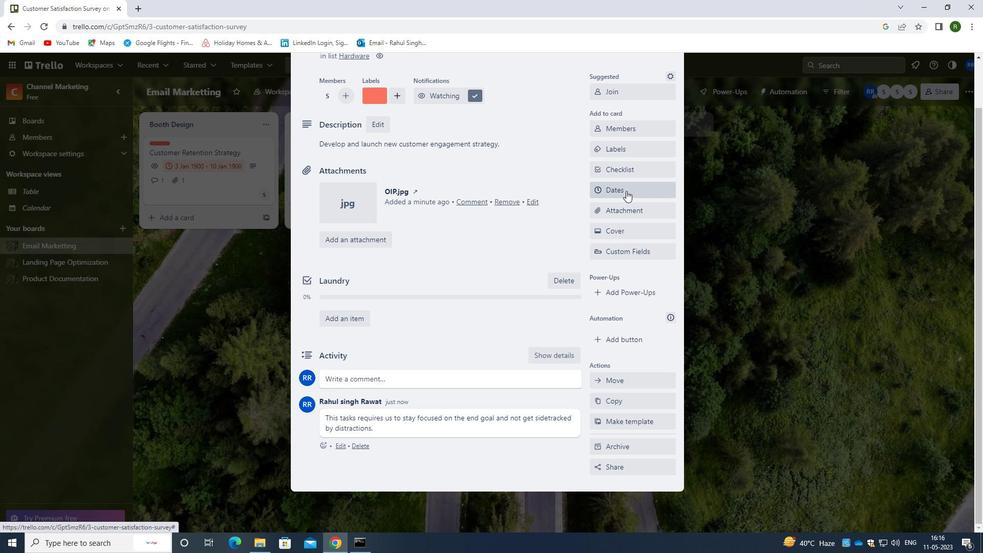 
Action: Mouse moved to (604, 278)
Screenshot: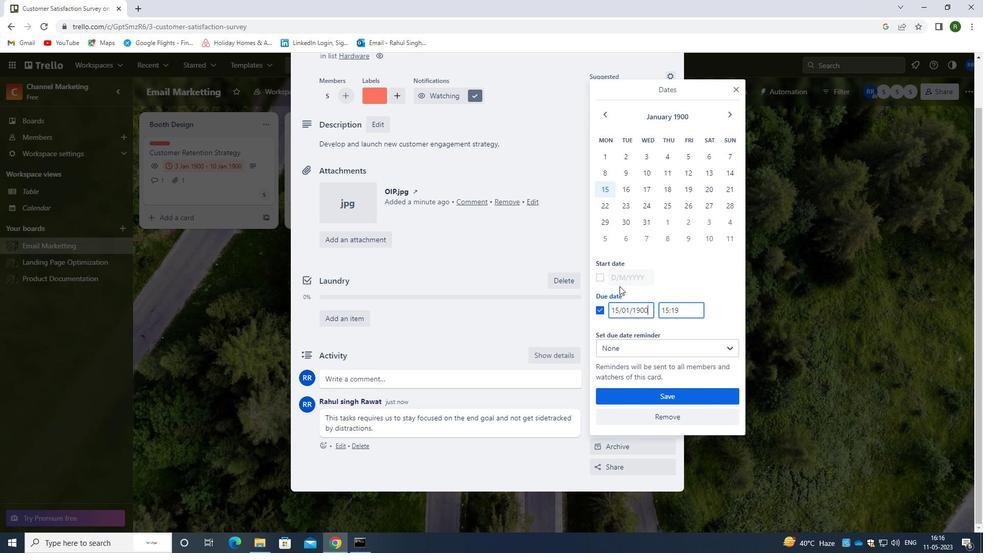 
Action: Mouse pressed left at (604, 278)
Screenshot: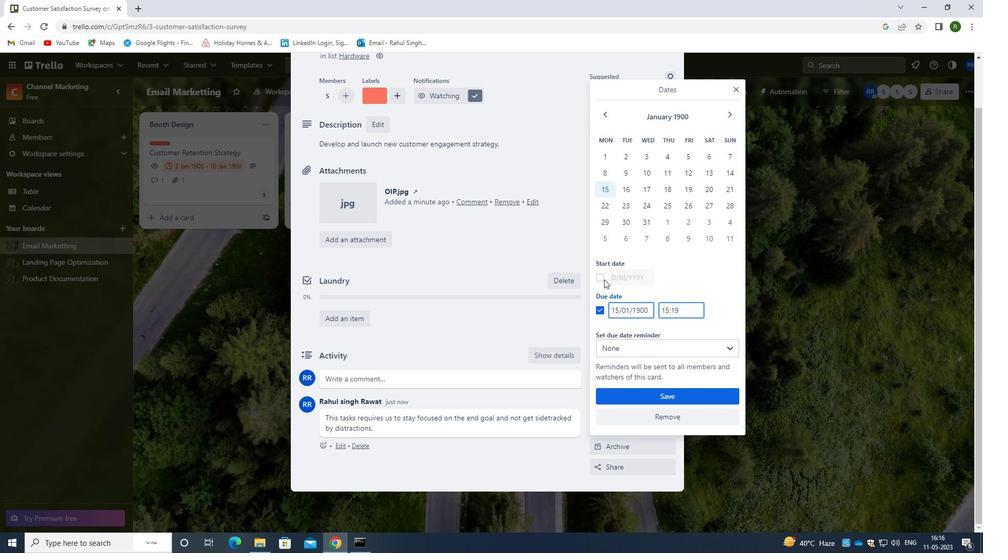 
Action: Mouse moved to (649, 276)
Screenshot: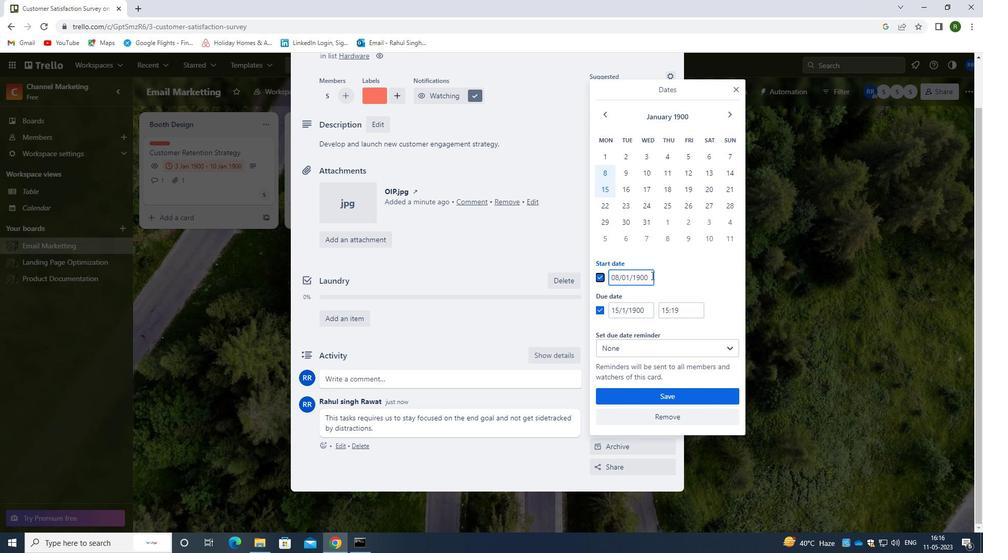 
Action: Mouse pressed left at (649, 276)
Screenshot: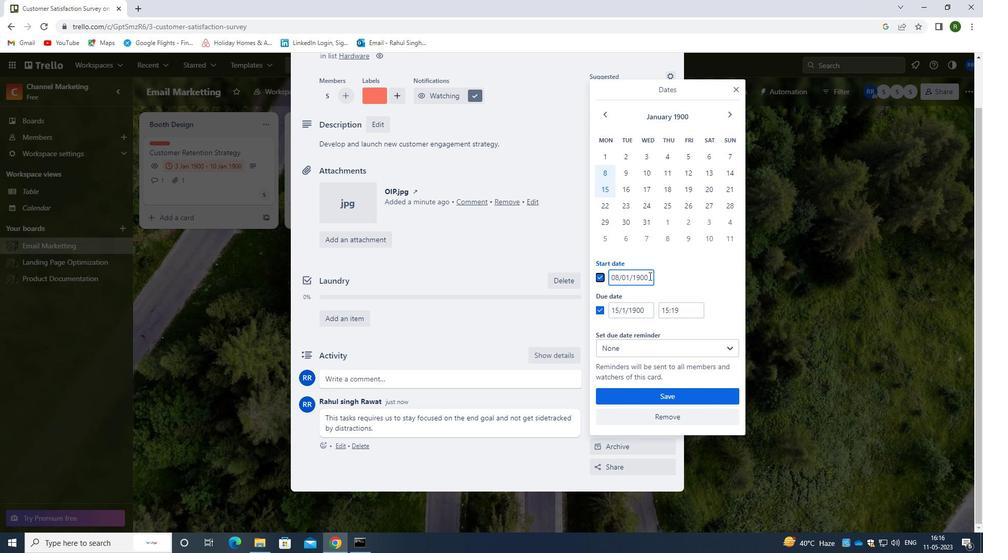 
Action: Mouse moved to (607, 284)
Screenshot: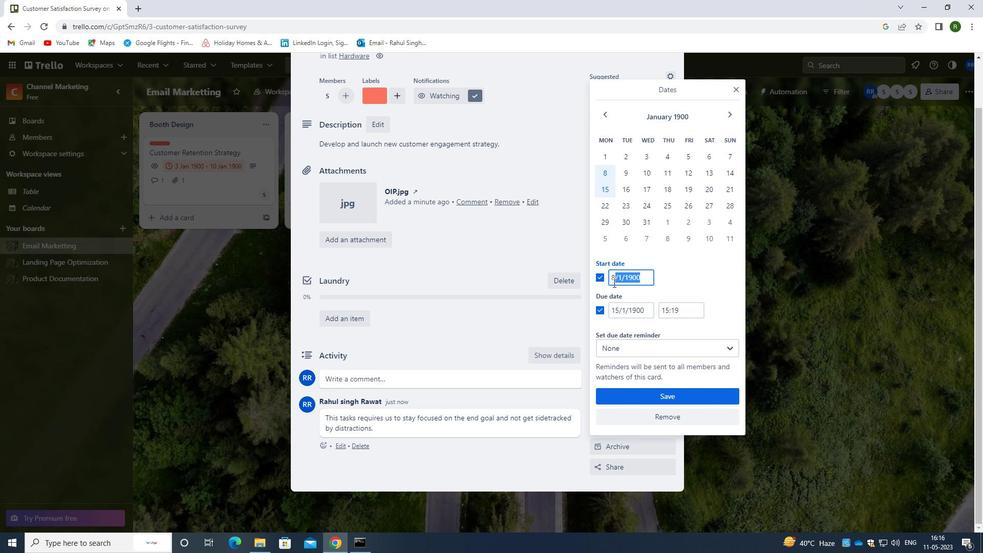 
Action: Key pressed <Key.backspace>09/01/1900
Screenshot: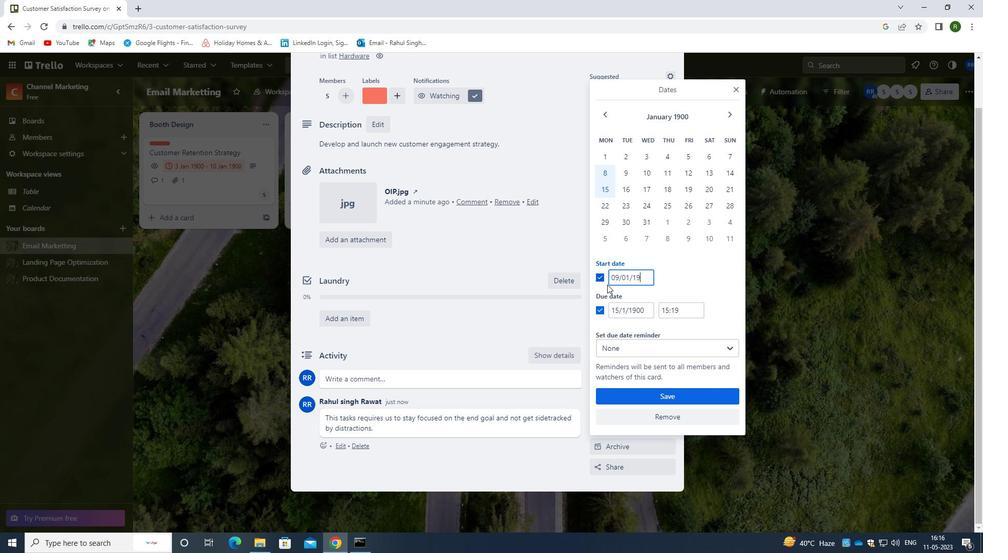 
Action: Mouse moved to (650, 311)
Screenshot: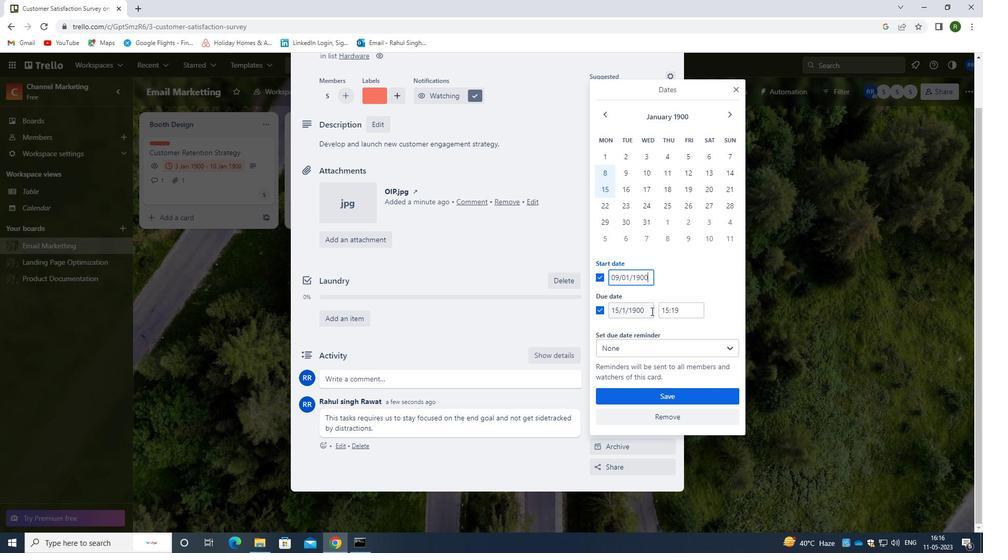 
Action: Mouse pressed left at (650, 311)
Screenshot: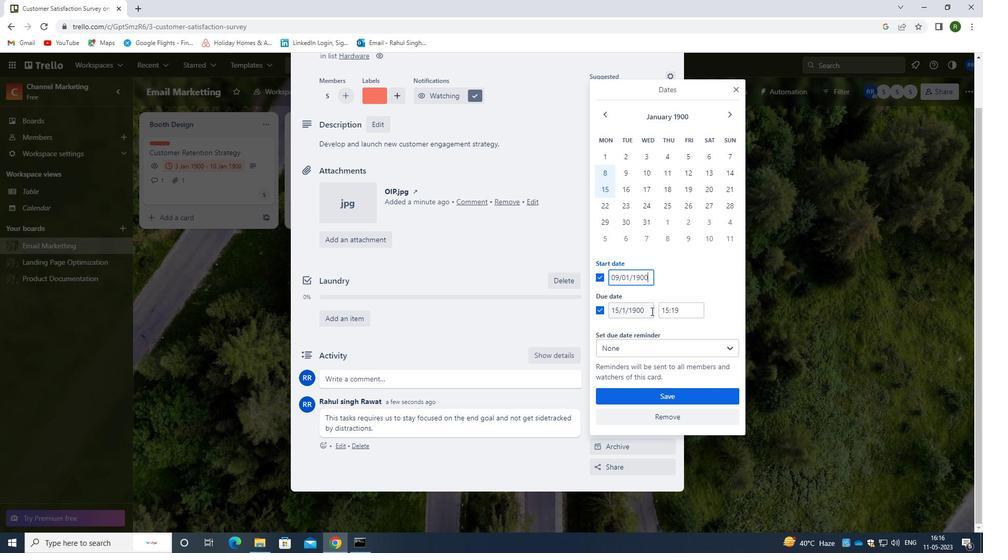 
Action: Mouse moved to (608, 314)
Screenshot: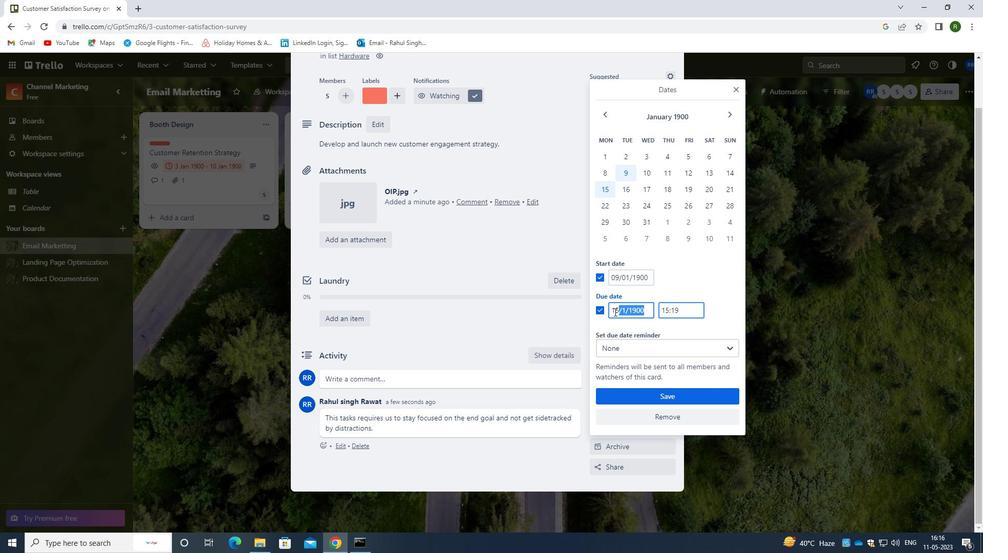 
Action: Key pressed <Key.backspace>16/01/1900
Screenshot: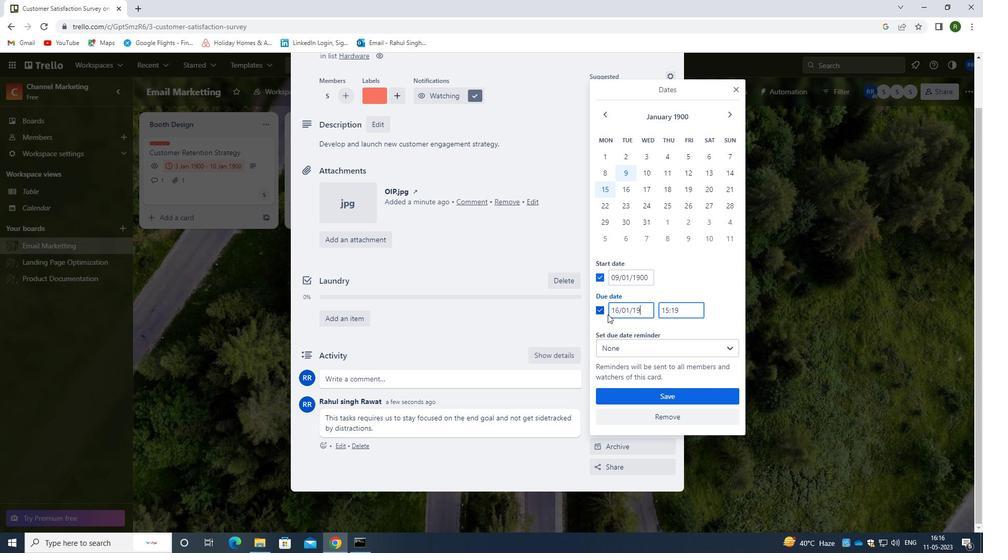 
Action: Mouse moved to (683, 399)
Screenshot: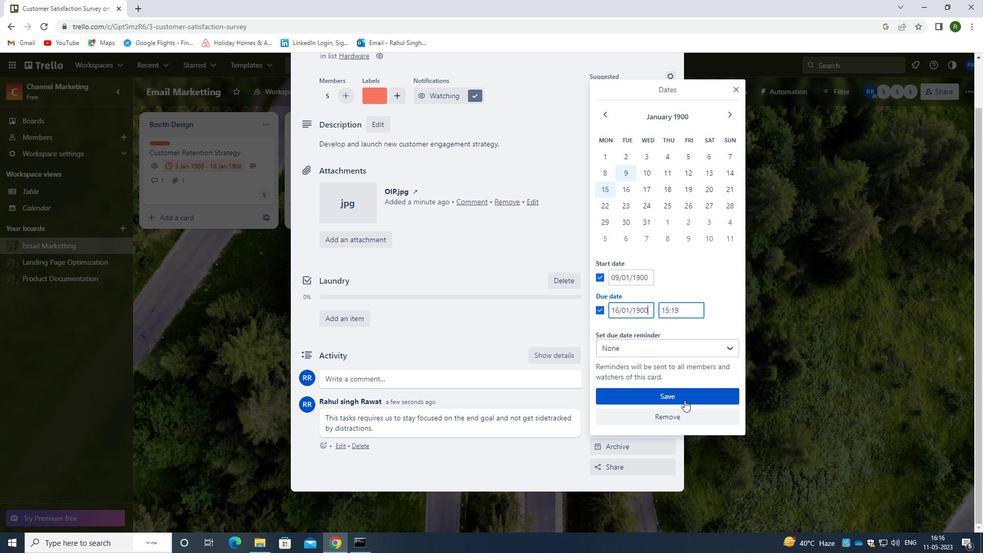 
Action: Mouse pressed left at (683, 399)
Screenshot: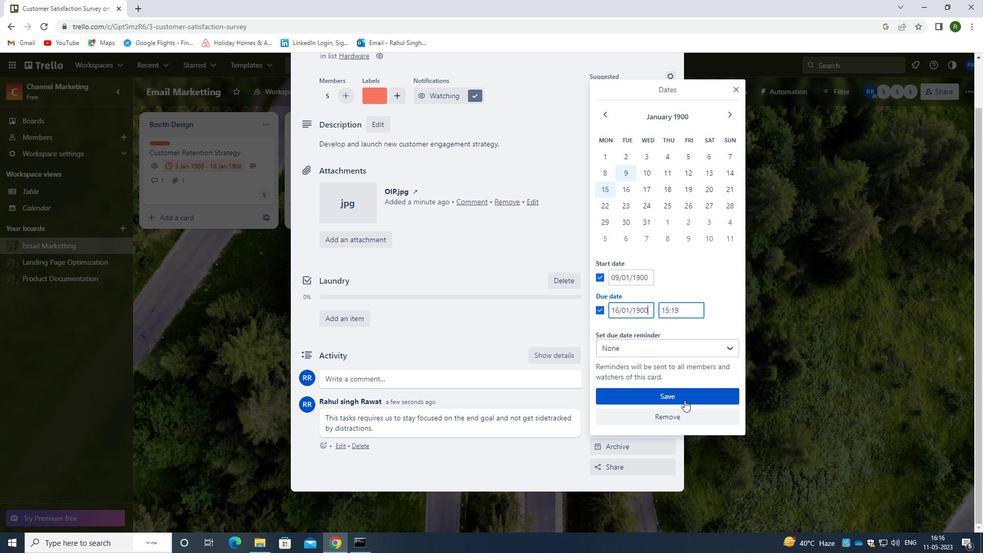 
Action: Mouse moved to (584, 258)
Screenshot: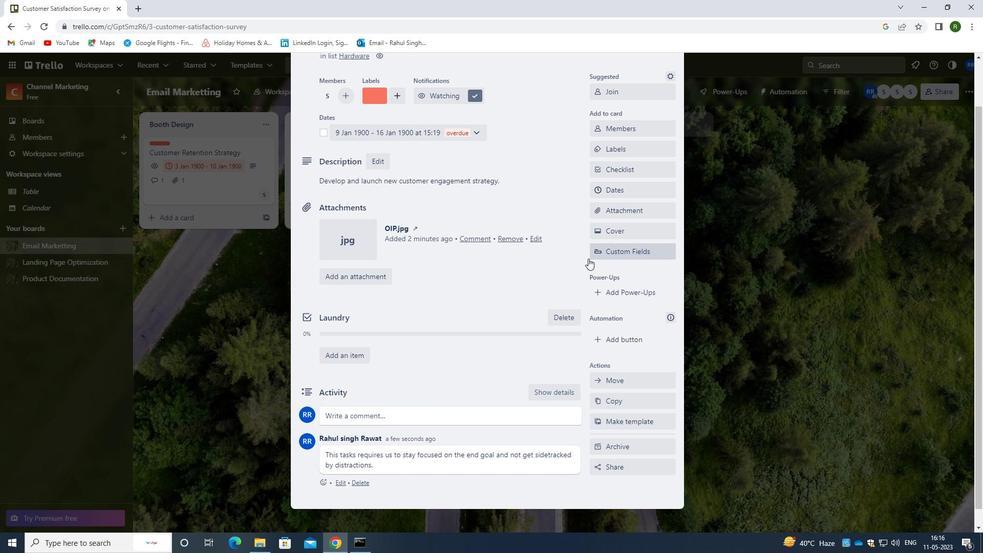 
Action: Mouse scrolled (584, 259) with delta (0, 0)
Screenshot: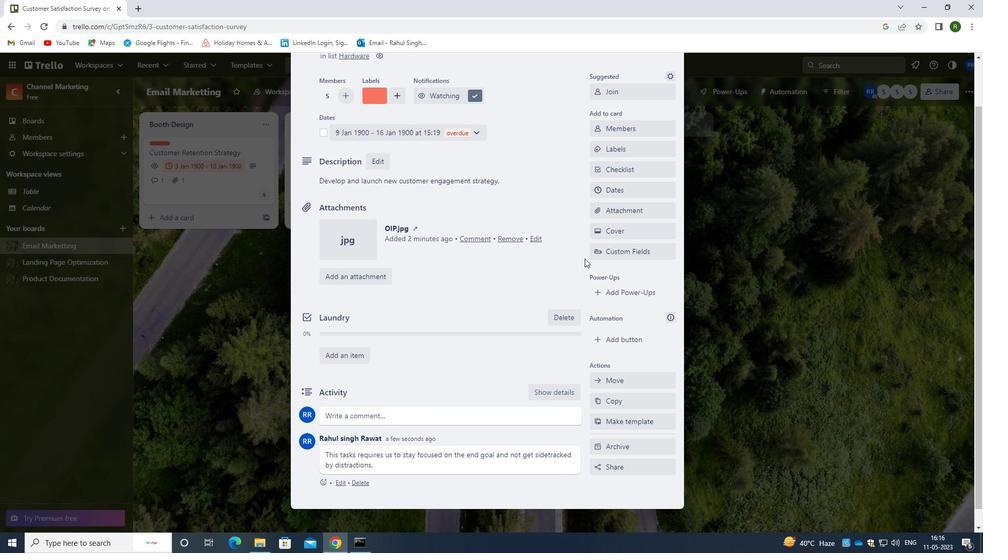 
Action: Mouse scrolled (584, 259) with delta (0, 0)
Screenshot: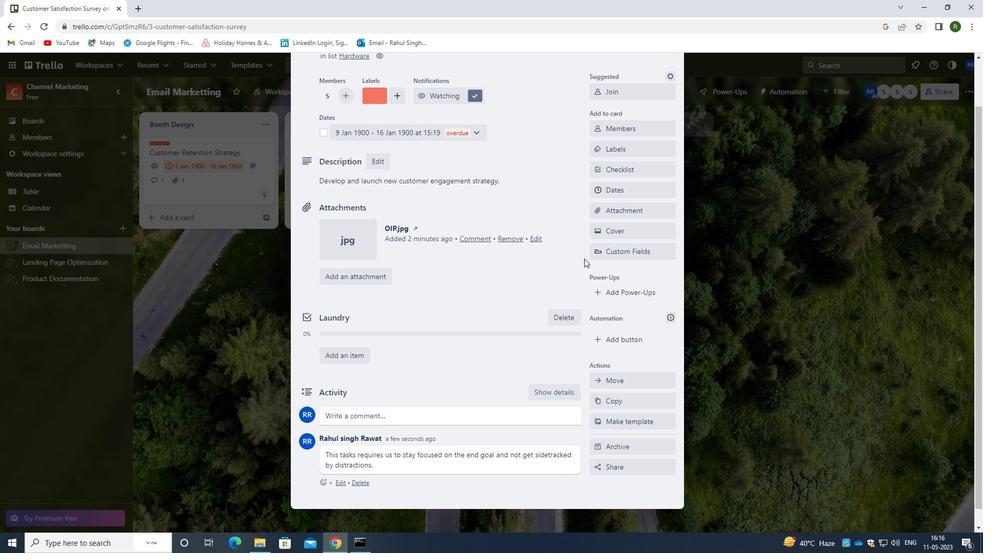 
Action: Mouse scrolled (584, 259) with delta (0, 0)
Screenshot: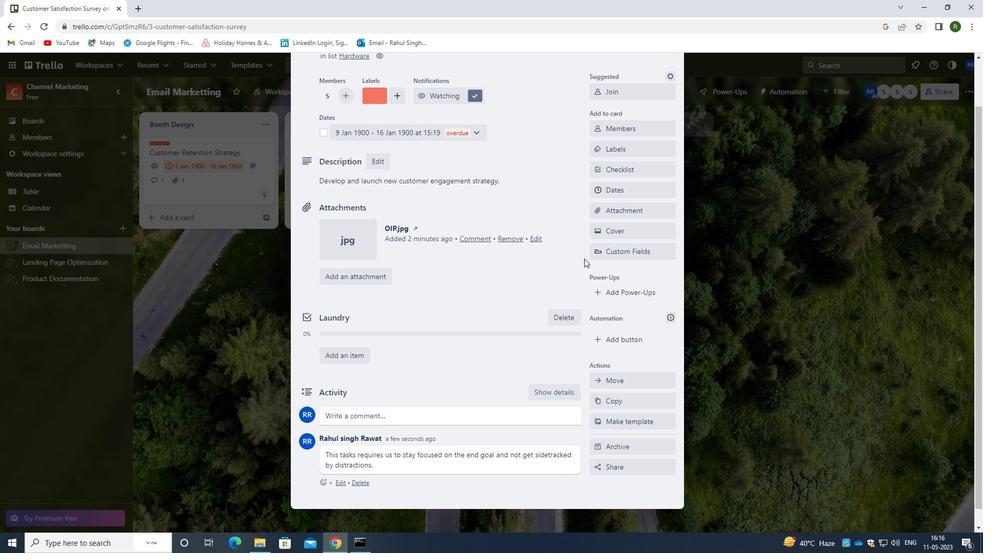
Action: Mouse moved to (583, 258)
Screenshot: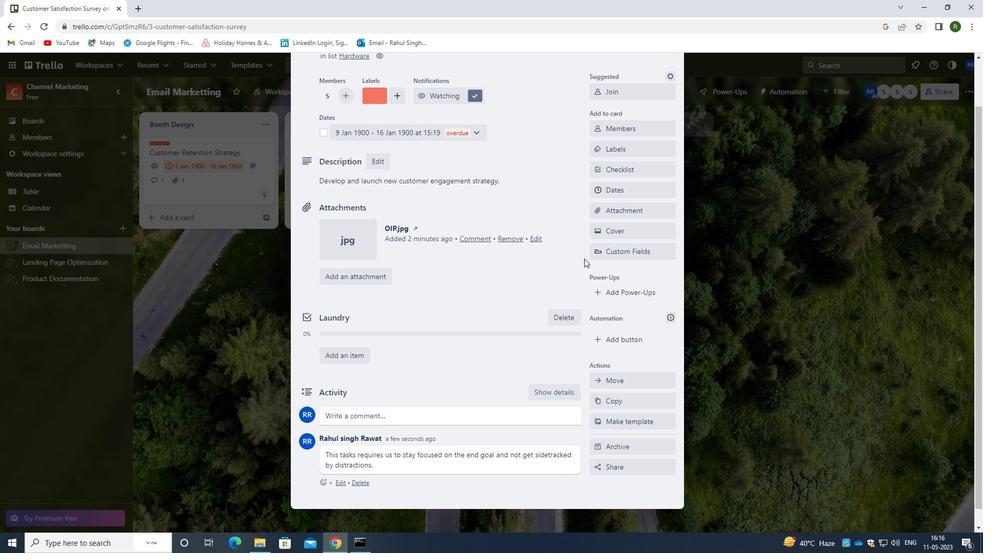 
Action: Mouse scrolled (583, 259) with delta (0, 0)
Screenshot: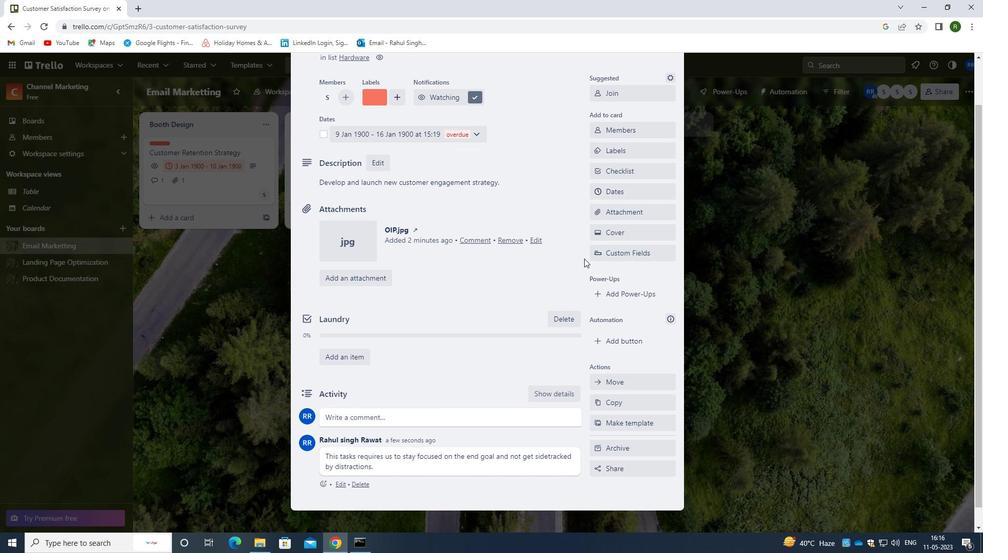 
Action: Mouse moved to (674, 89)
Screenshot: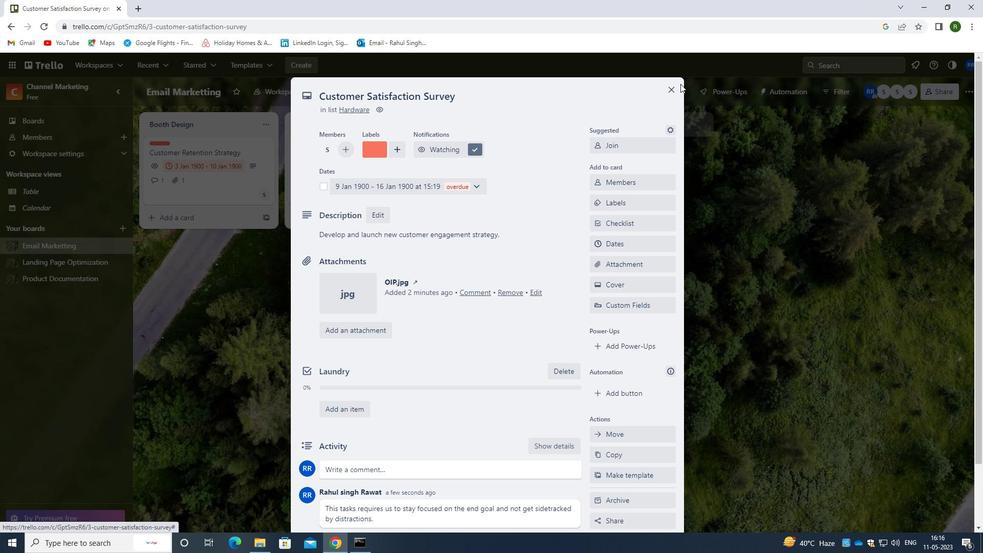 
